 Task: Add a signature Jake Allen containing With sincere thanks and warm wishes, Jake Allen to email address softage.5@softage.net and add a label Fathers Day gifts
Action: Mouse moved to (1014, 62)
Screenshot: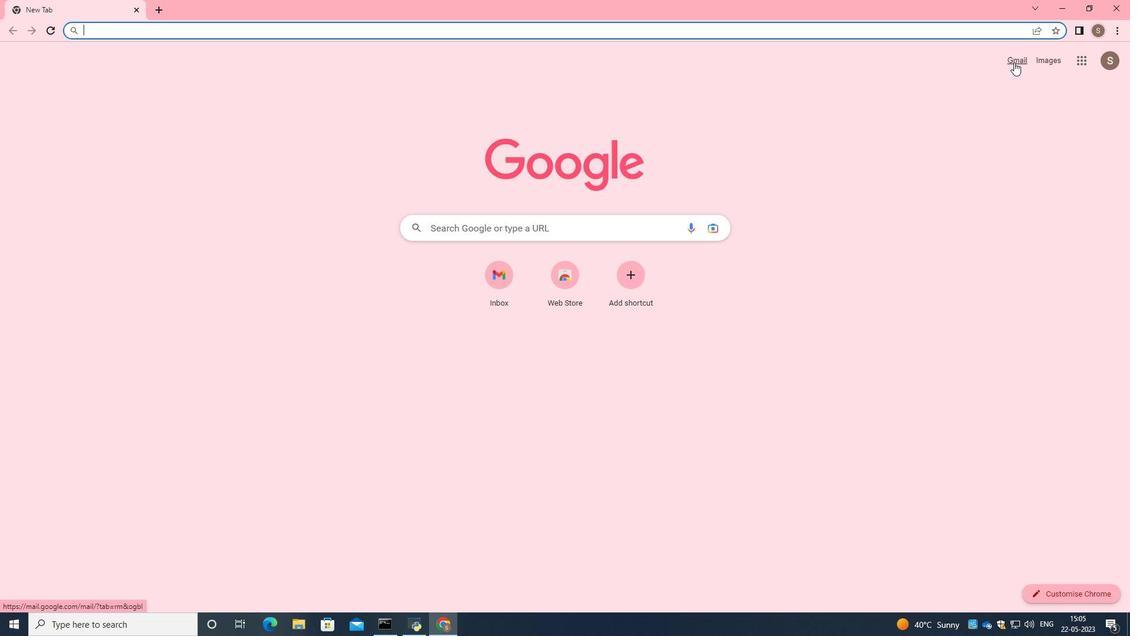 
Action: Mouse pressed left at (1014, 62)
Screenshot: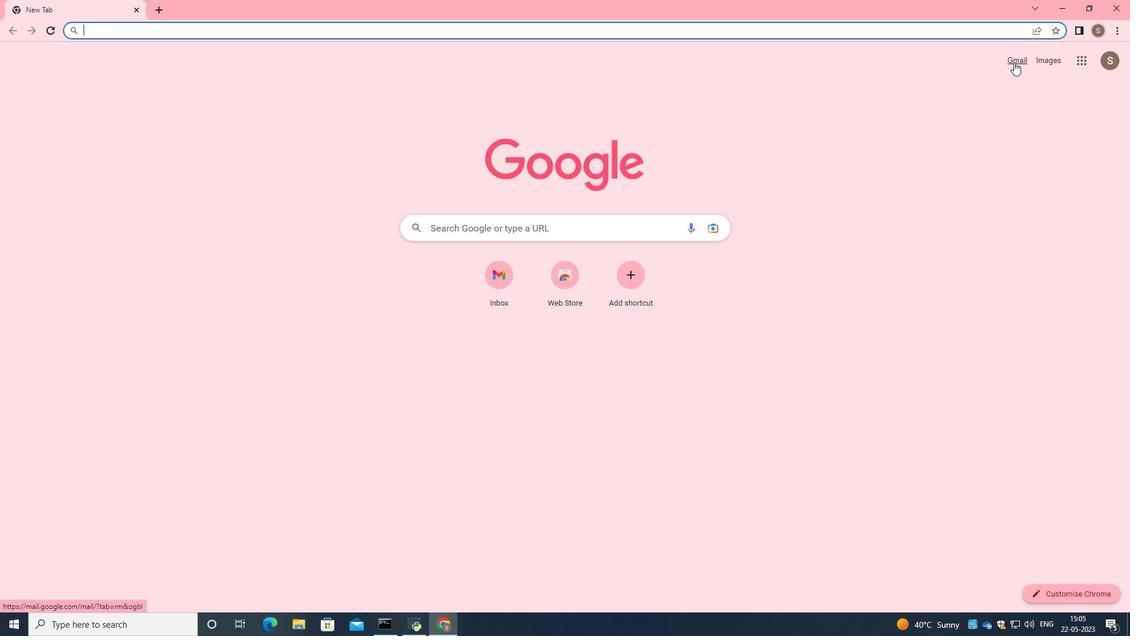 
Action: Mouse moved to (994, 82)
Screenshot: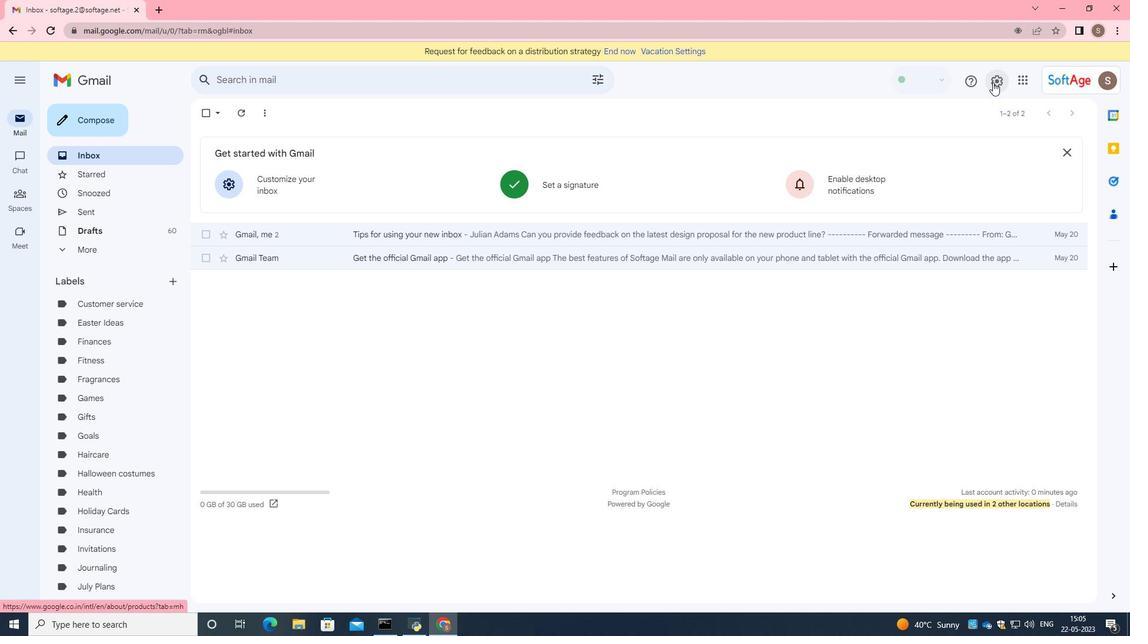 
Action: Mouse pressed left at (994, 82)
Screenshot: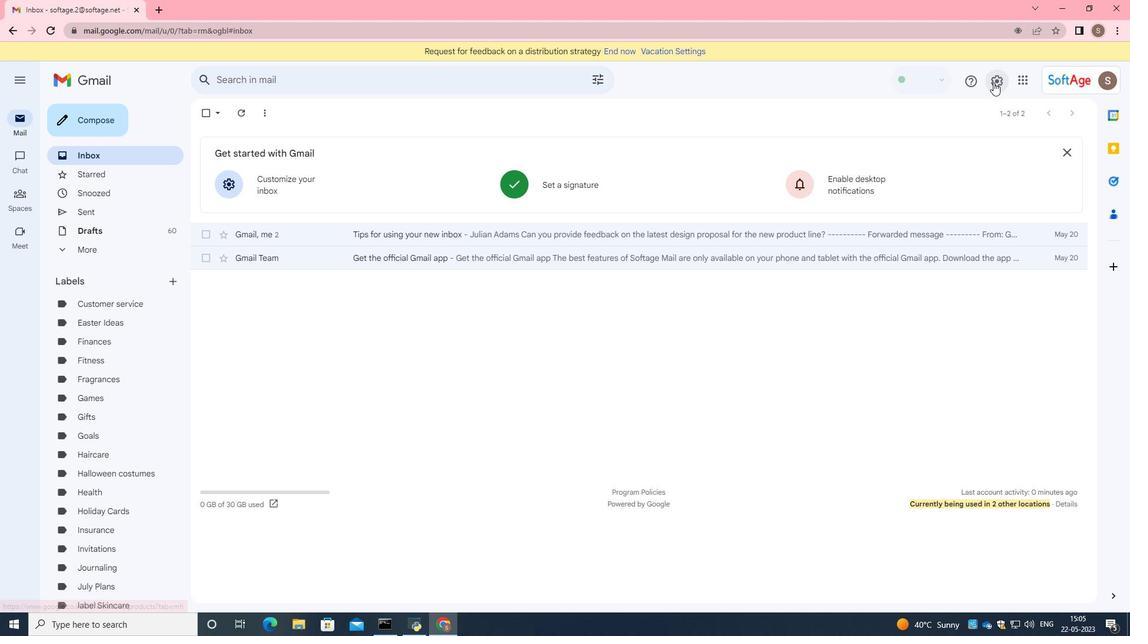 
Action: Mouse moved to (973, 139)
Screenshot: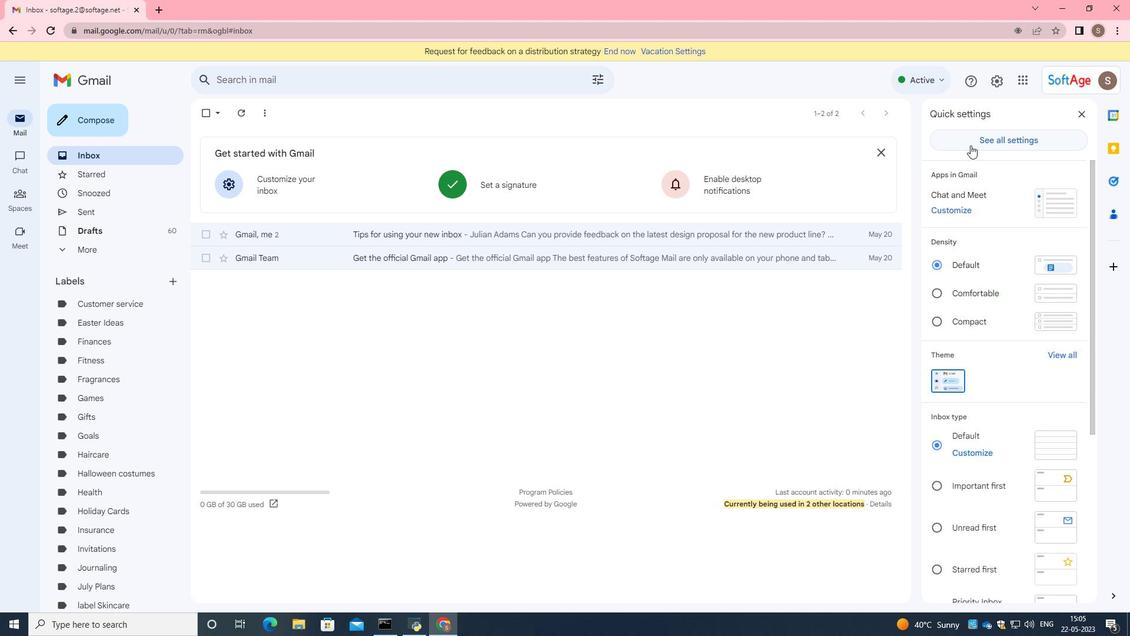 
Action: Mouse pressed left at (973, 139)
Screenshot: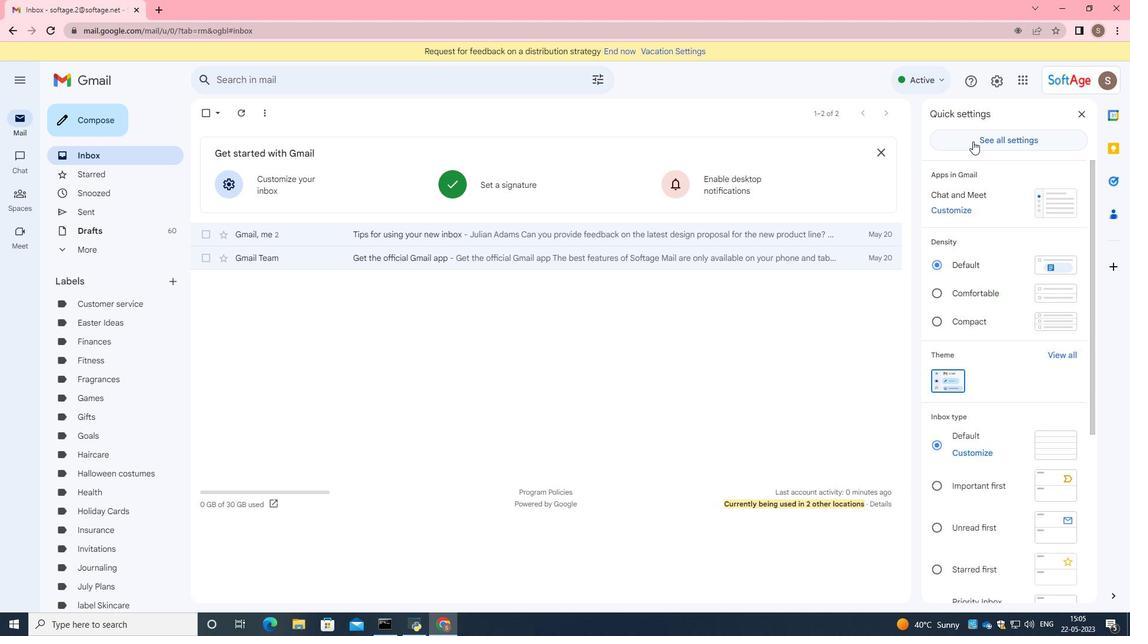 
Action: Mouse moved to (626, 338)
Screenshot: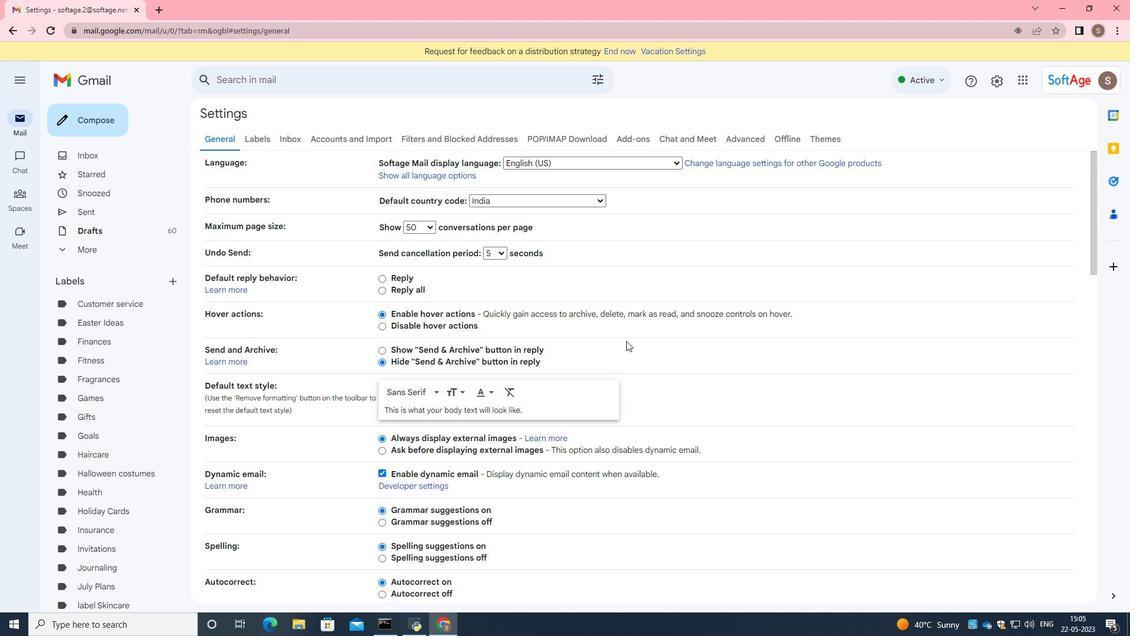 
Action: Mouse scrolled (626, 337) with delta (0, 0)
Screenshot: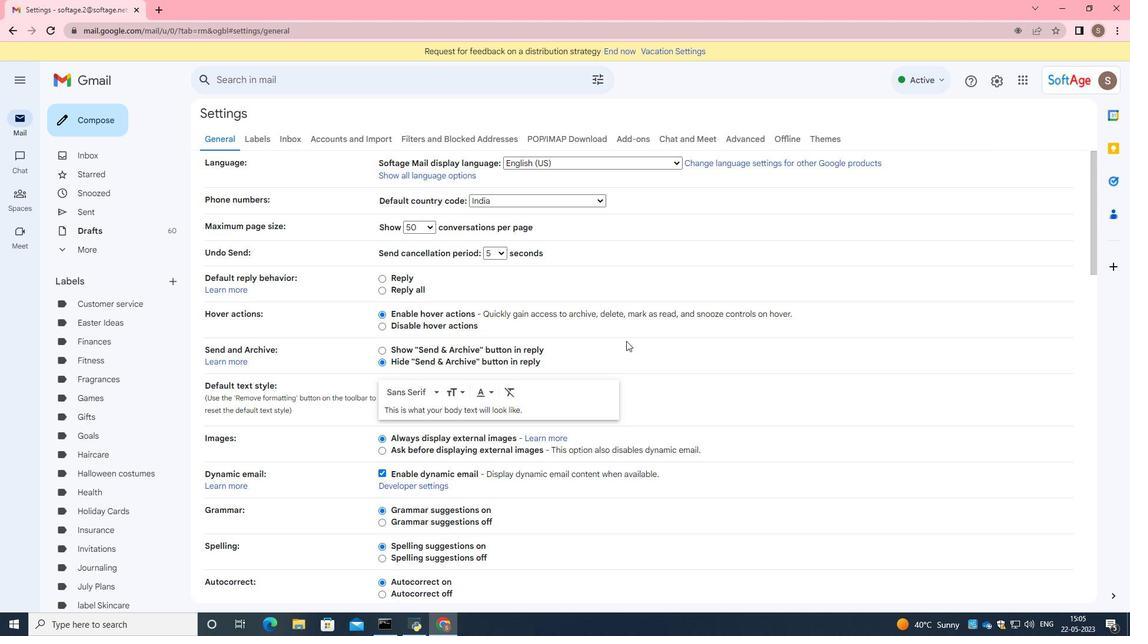 
Action: Mouse scrolled (626, 337) with delta (0, 0)
Screenshot: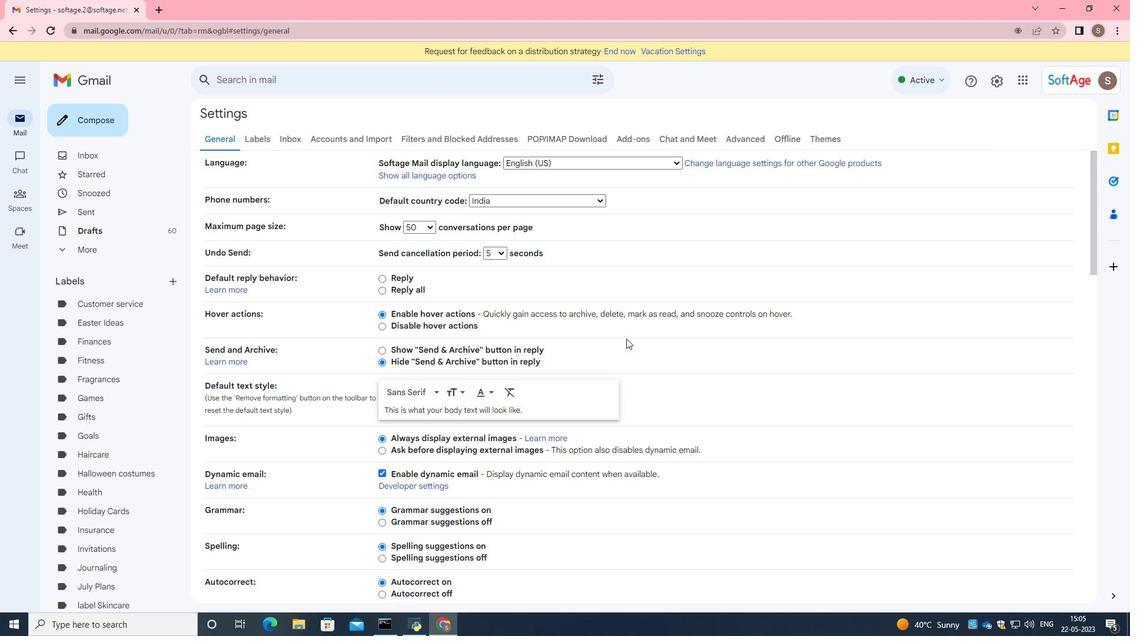 
Action: Mouse scrolled (626, 337) with delta (0, 0)
Screenshot: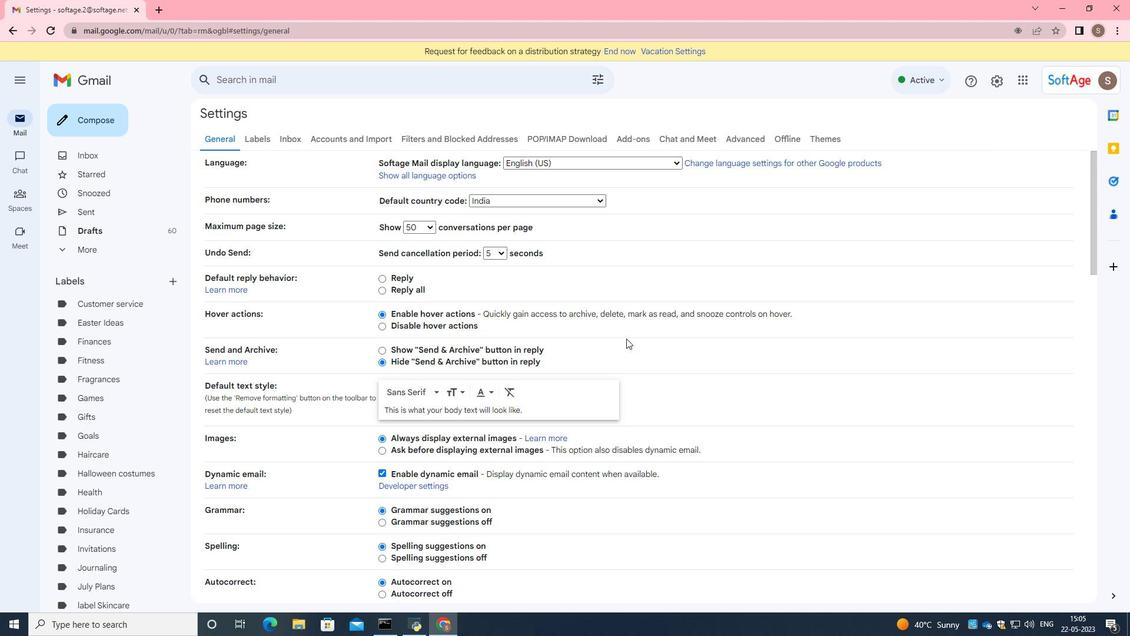 
Action: Mouse scrolled (626, 337) with delta (0, 0)
Screenshot: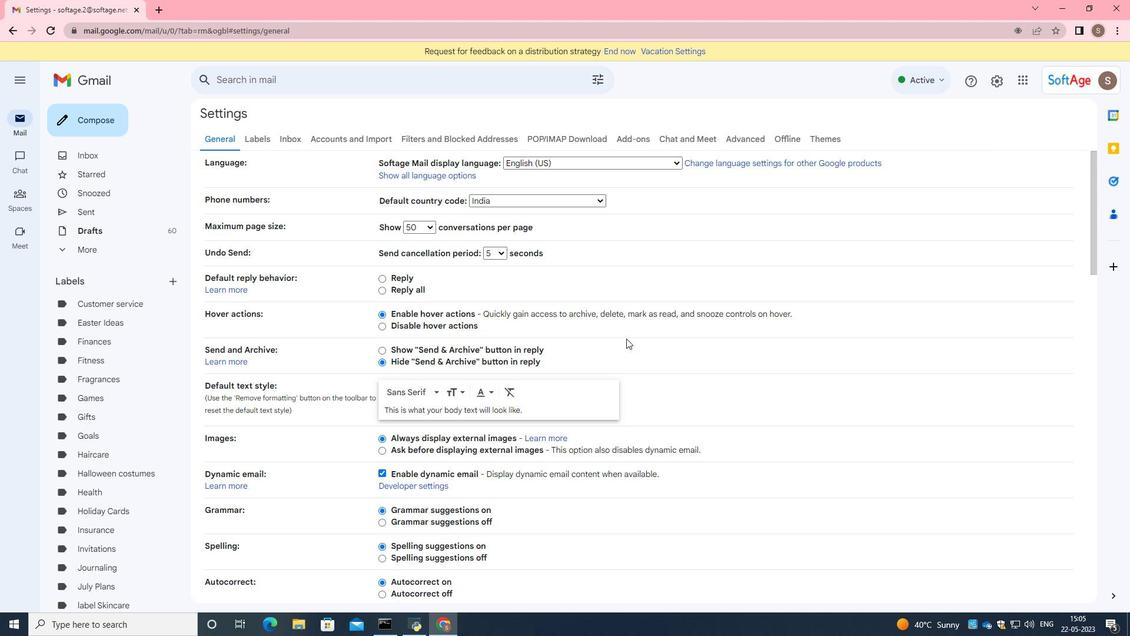 
Action: Mouse moved to (627, 335)
Screenshot: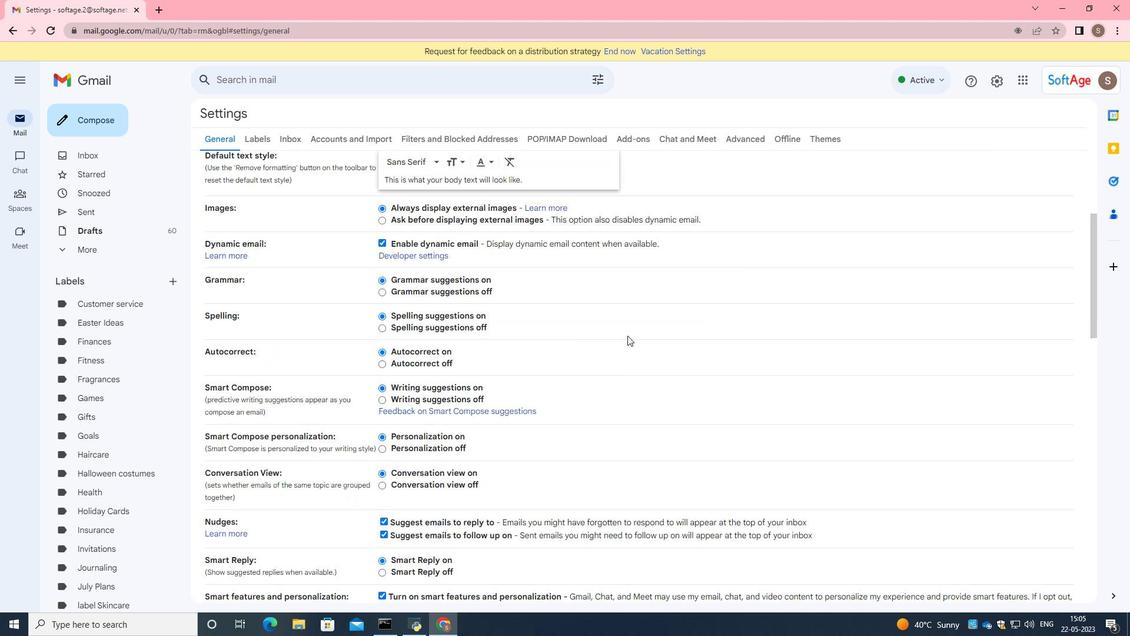 
Action: Mouse scrolled (627, 334) with delta (0, 0)
Screenshot: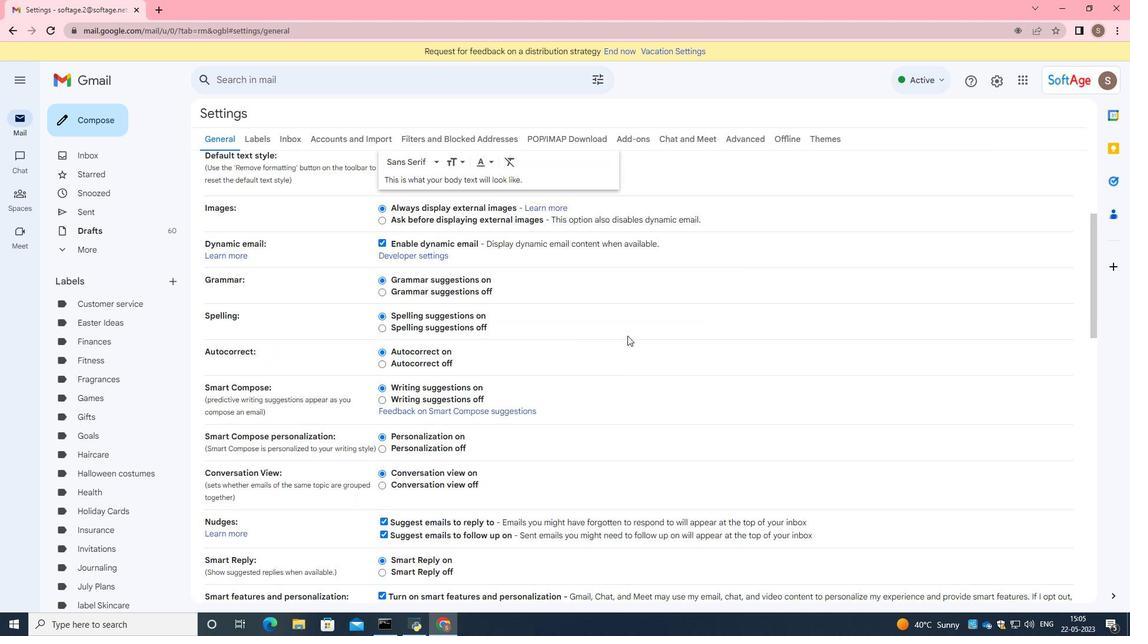 
Action: Mouse scrolled (627, 334) with delta (0, 0)
Screenshot: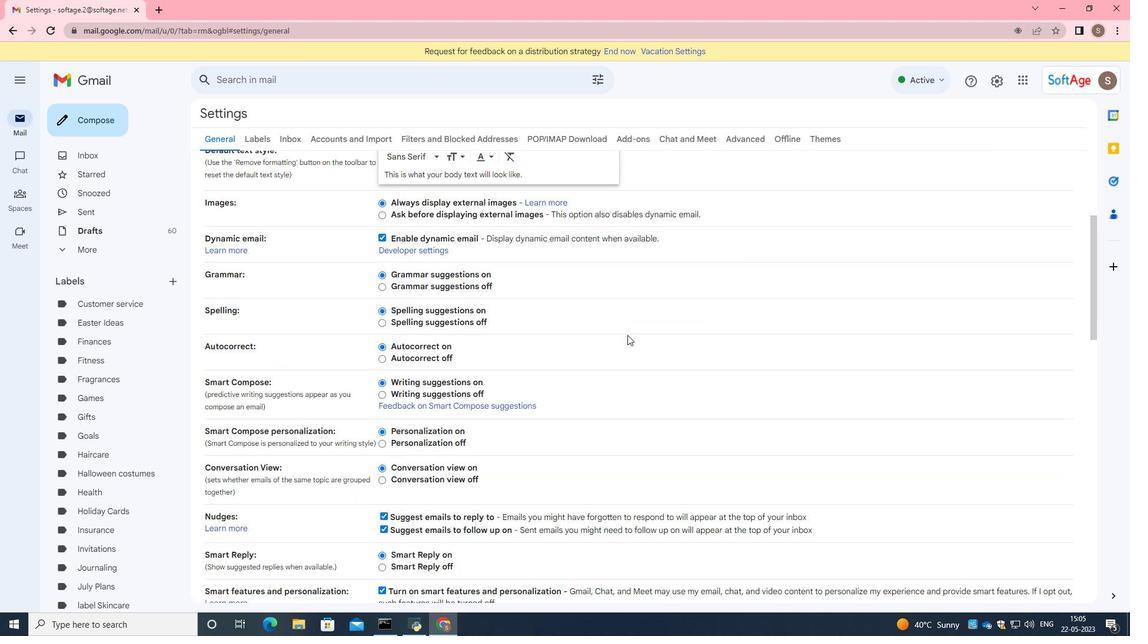 
Action: Mouse scrolled (627, 334) with delta (0, 0)
Screenshot: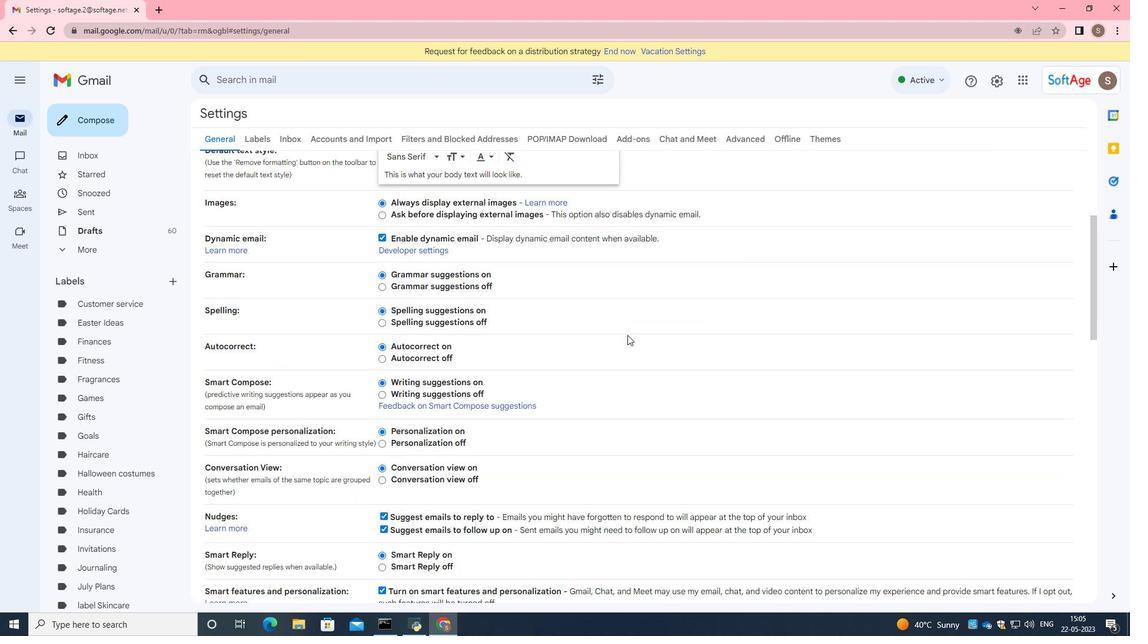 
Action: Mouse scrolled (627, 334) with delta (0, 0)
Screenshot: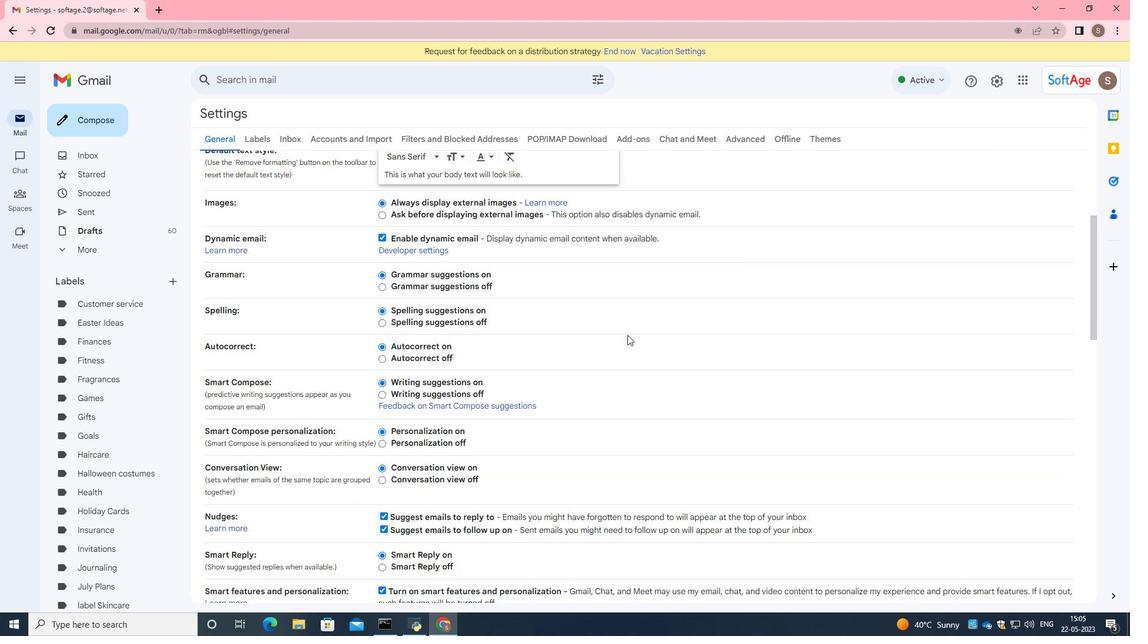 
Action: Mouse moved to (628, 333)
Screenshot: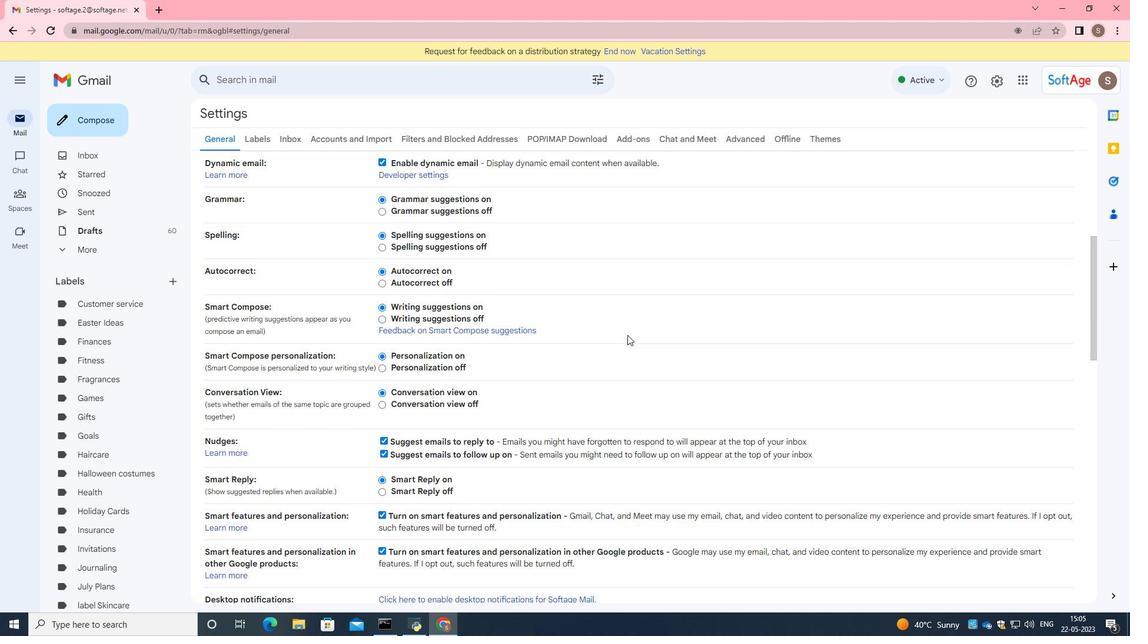 
Action: Mouse scrolled (628, 333) with delta (0, 0)
Screenshot: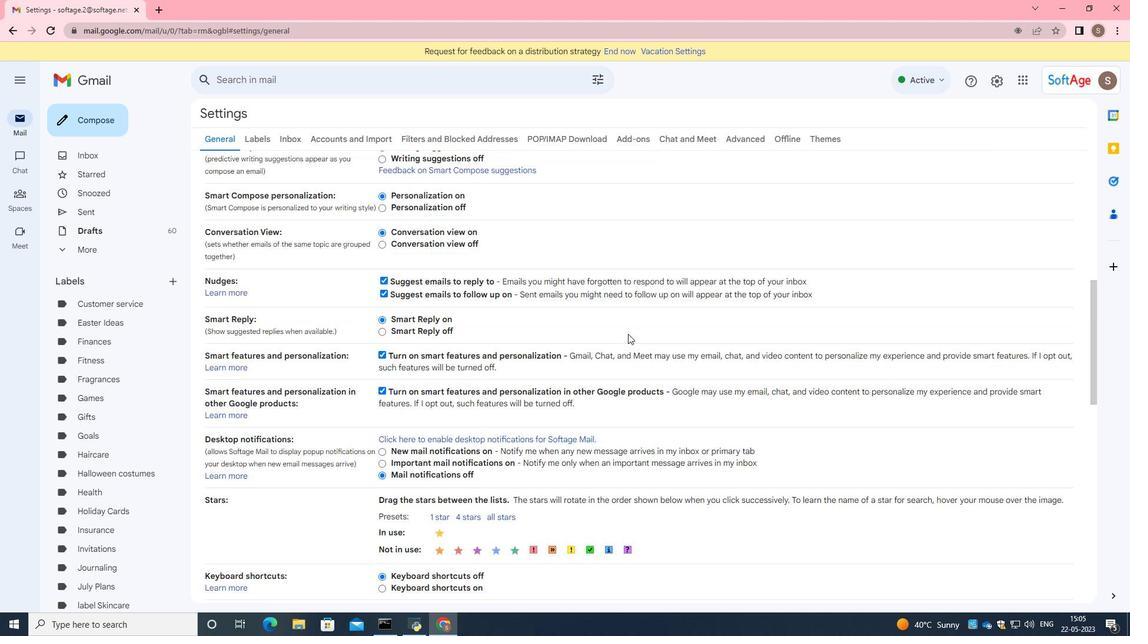 
Action: Mouse scrolled (628, 333) with delta (0, 0)
Screenshot: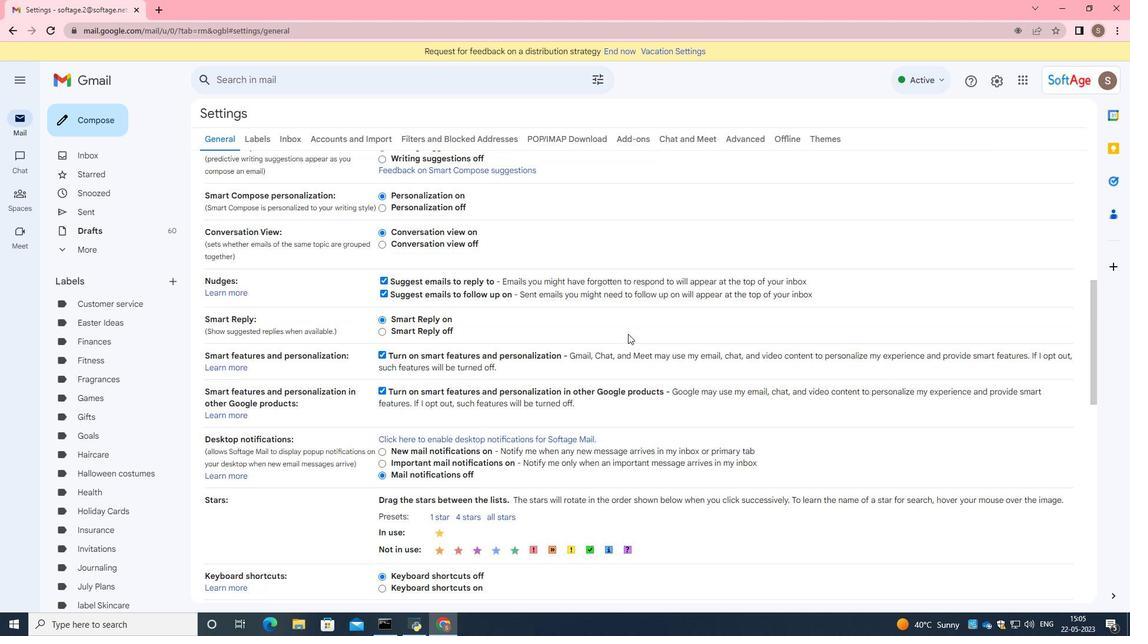 
Action: Mouse scrolled (628, 333) with delta (0, 0)
Screenshot: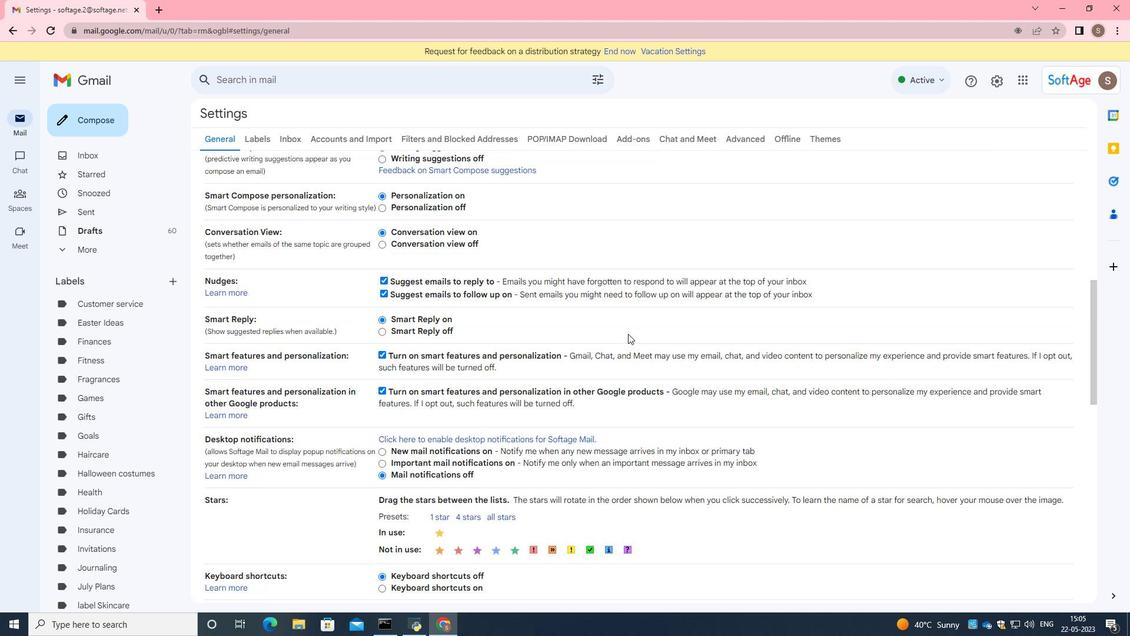 
Action: Mouse moved to (628, 332)
Screenshot: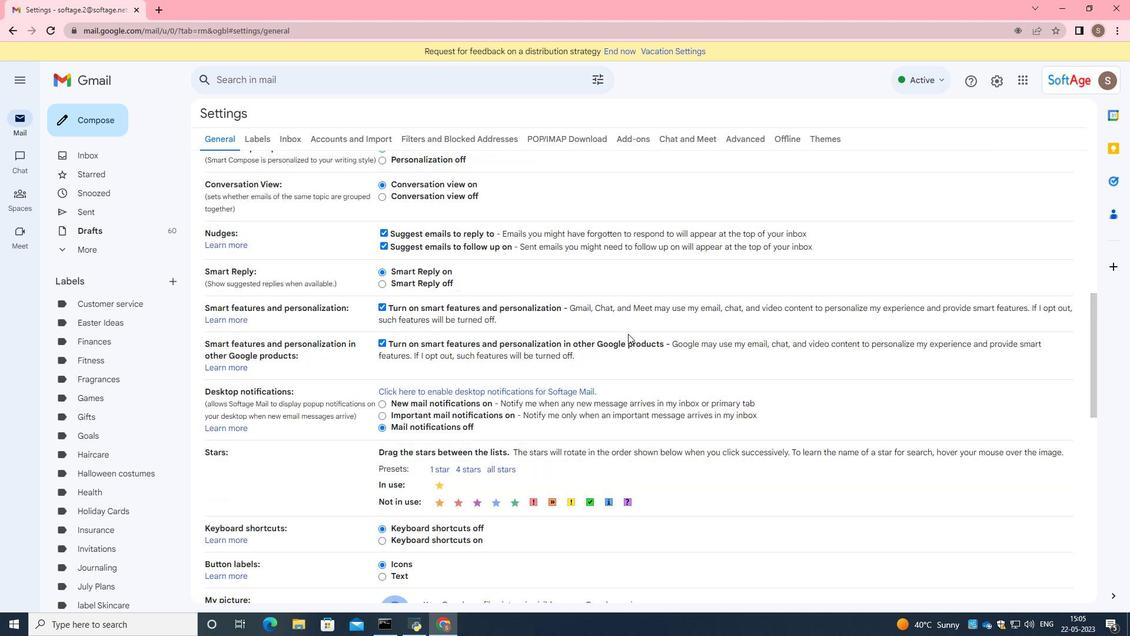 
Action: Mouse scrolled (628, 331) with delta (0, 0)
Screenshot: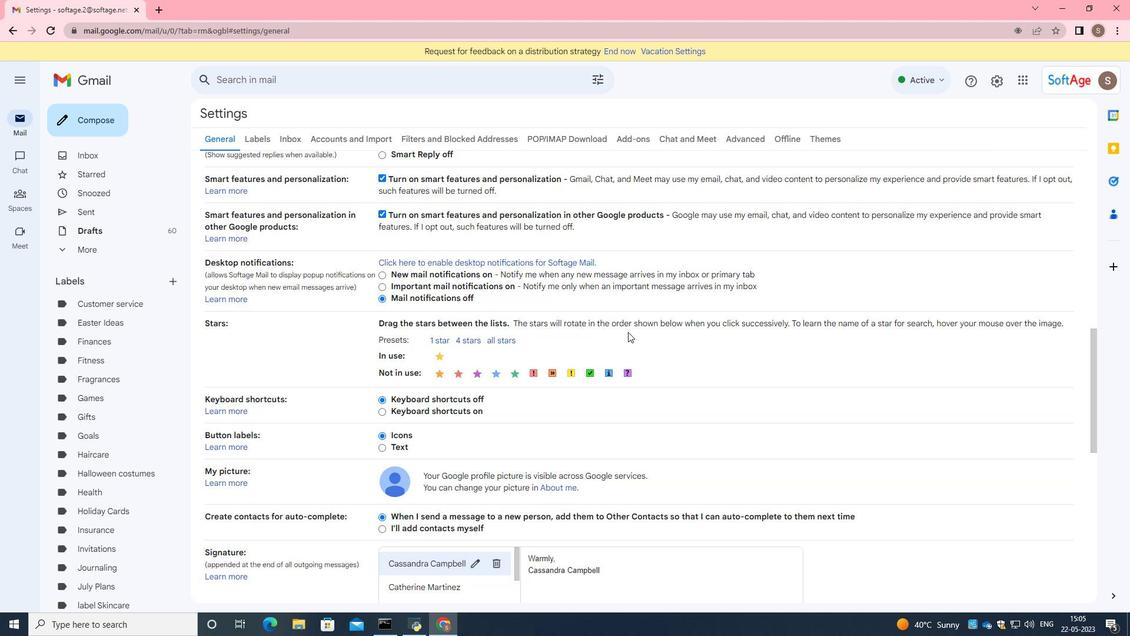 
Action: Mouse scrolled (628, 331) with delta (0, 0)
Screenshot: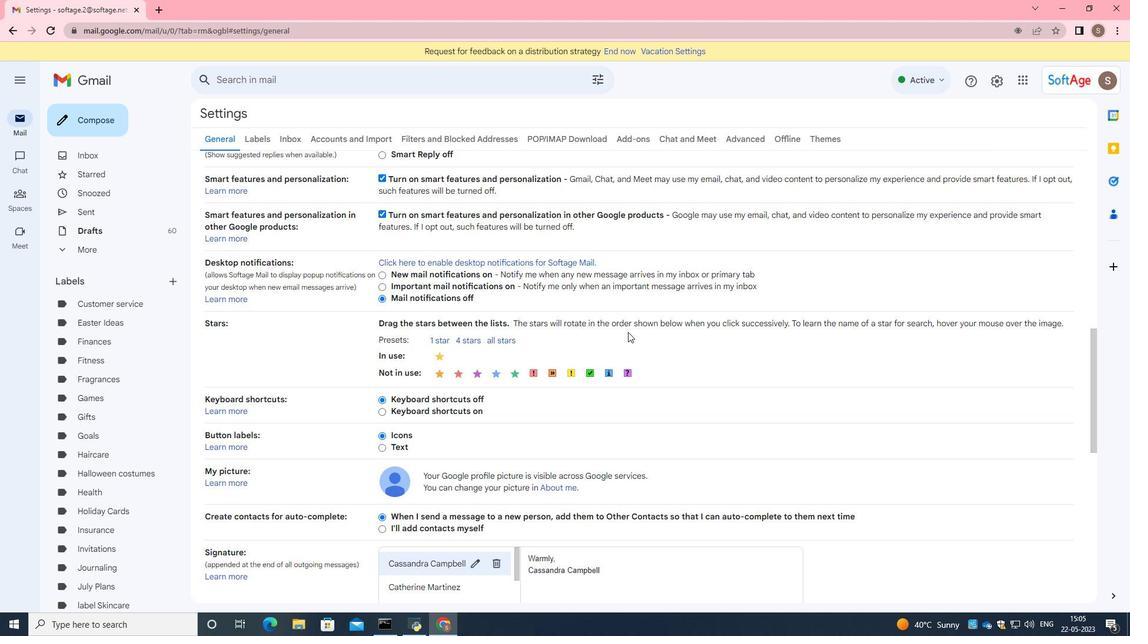 
Action: Mouse moved to (630, 351)
Screenshot: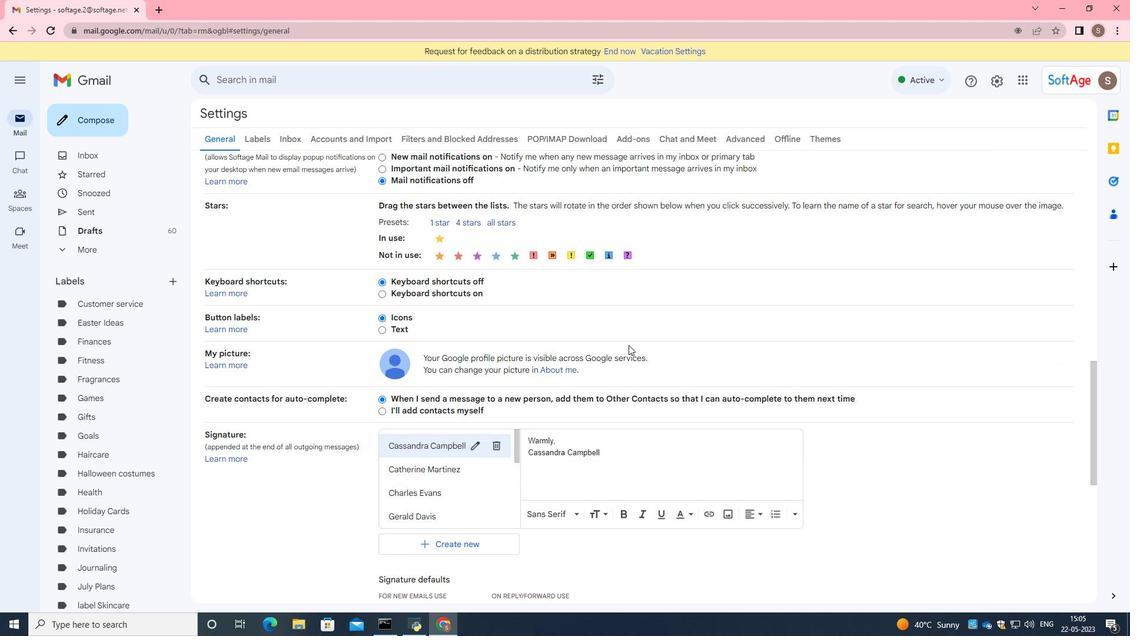 
Action: Mouse scrolled (630, 351) with delta (0, 0)
Screenshot: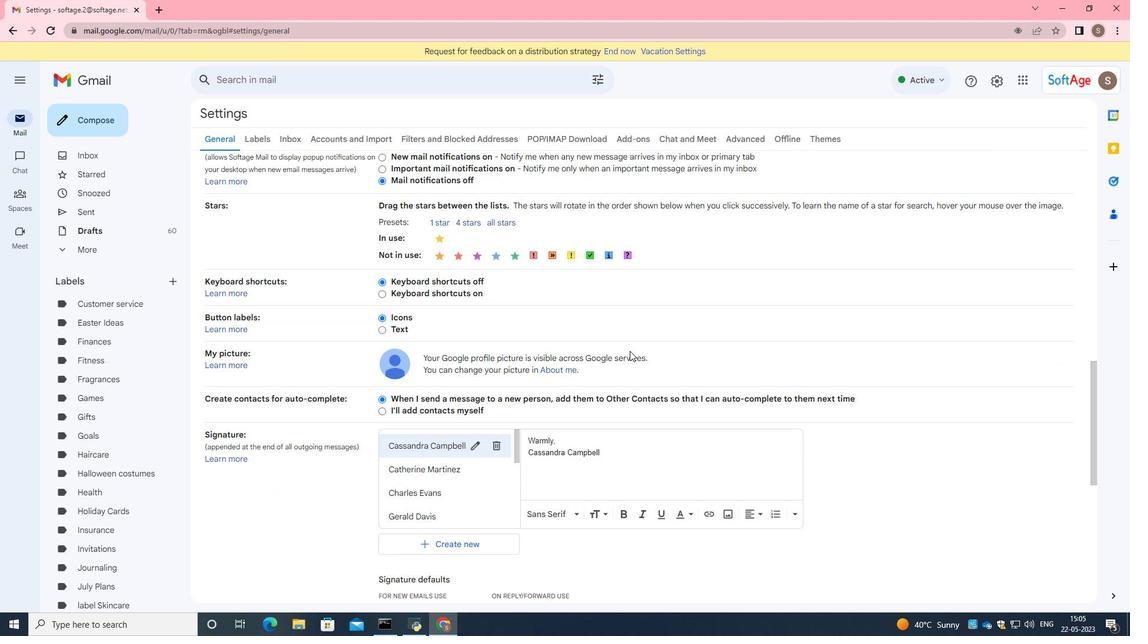 
Action: Mouse moved to (459, 484)
Screenshot: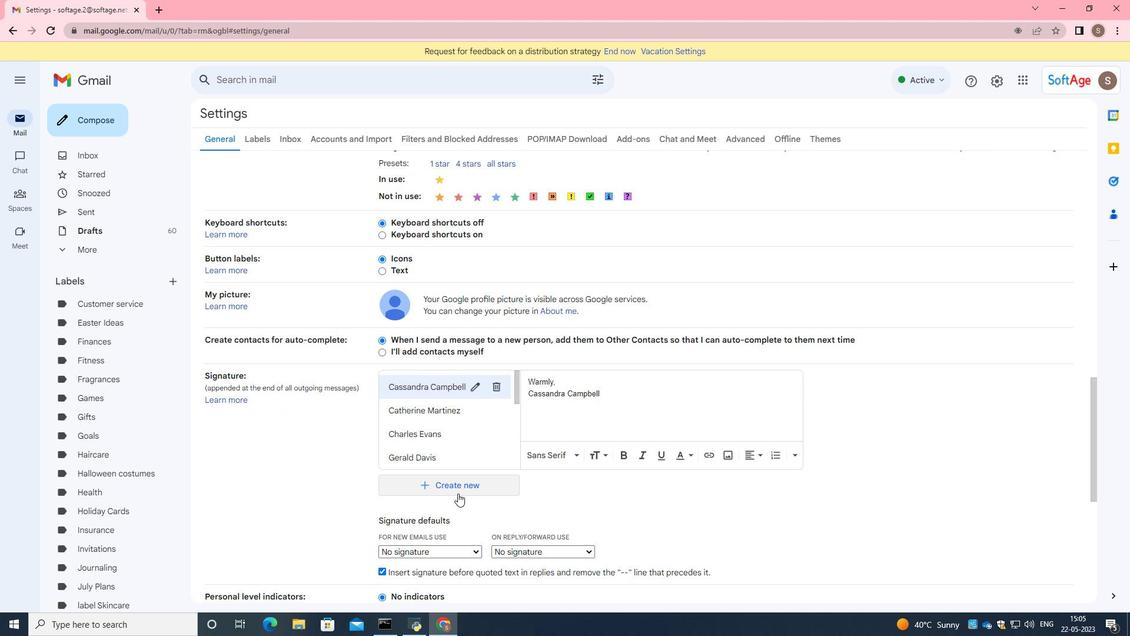 
Action: Mouse pressed left at (459, 484)
Screenshot: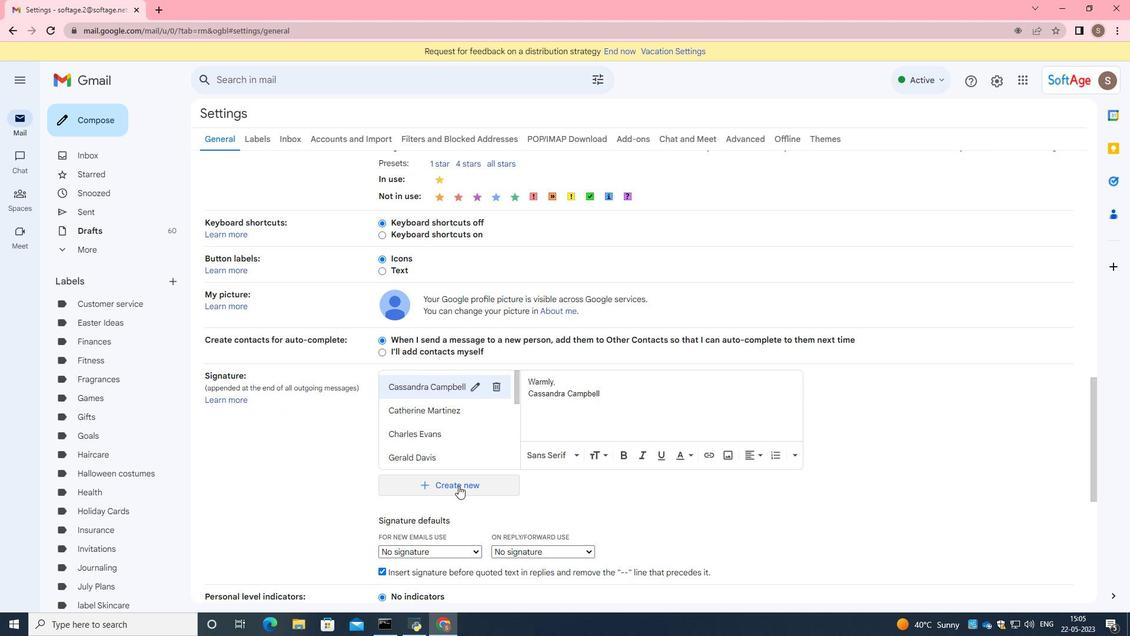
Action: Mouse moved to (521, 319)
Screenshot: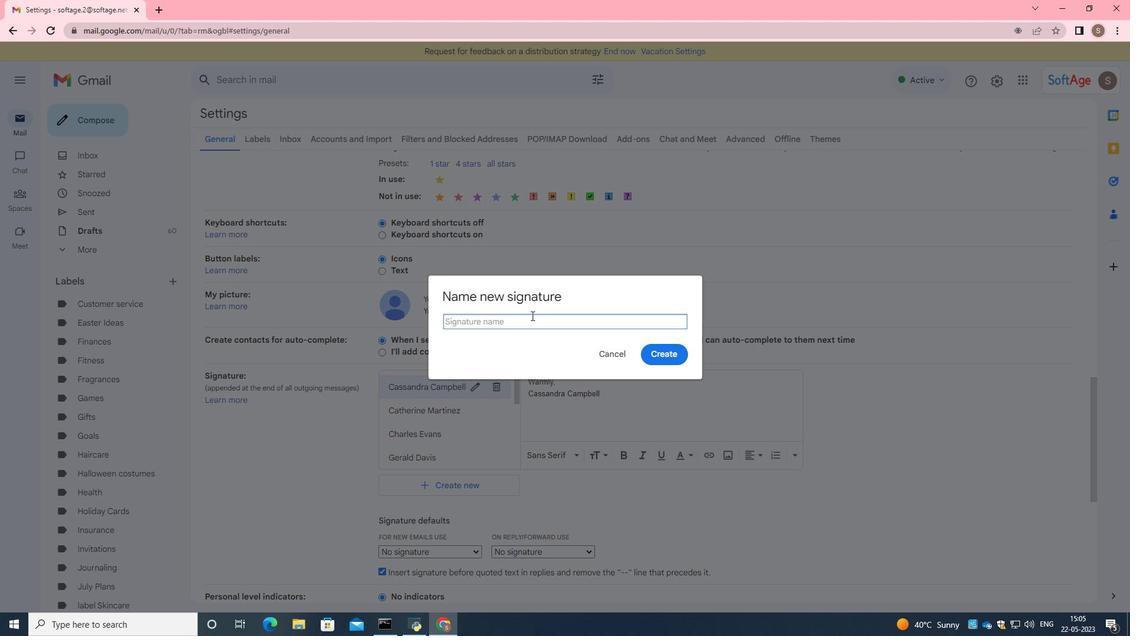 
Action: Key pressed <Key.caps_lock>J<Key.caps_lock>ac<Key.backspace>ke<Key.space><Key.caps_lock>A<Key.caps_lock>llen
Screenshot: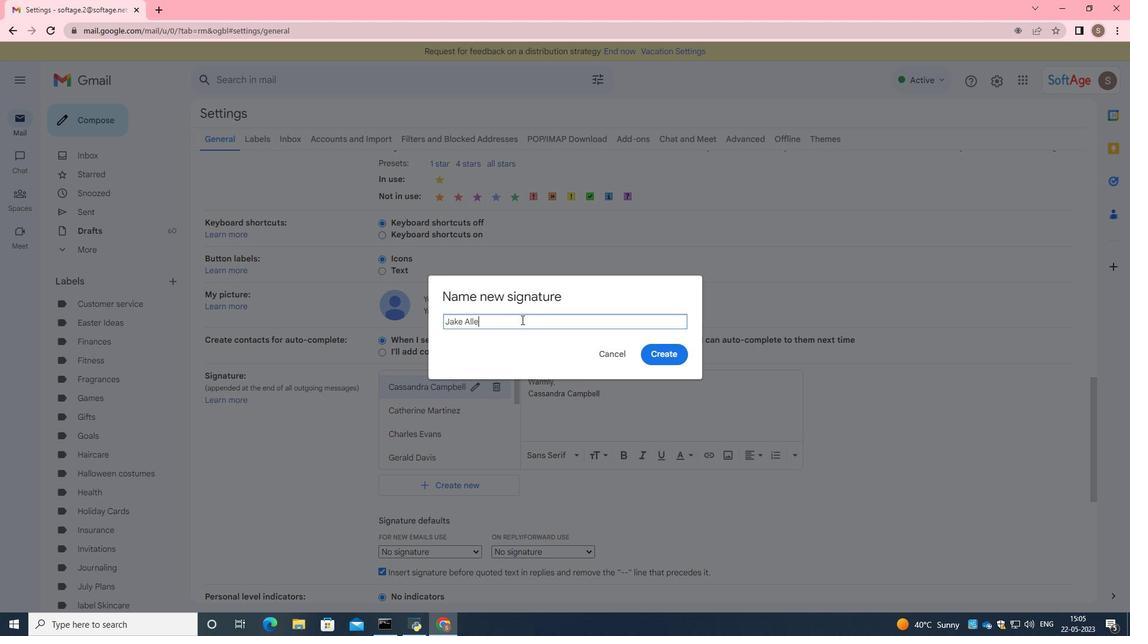 
Action: Mouse moved to (673, 356)
Screenshot: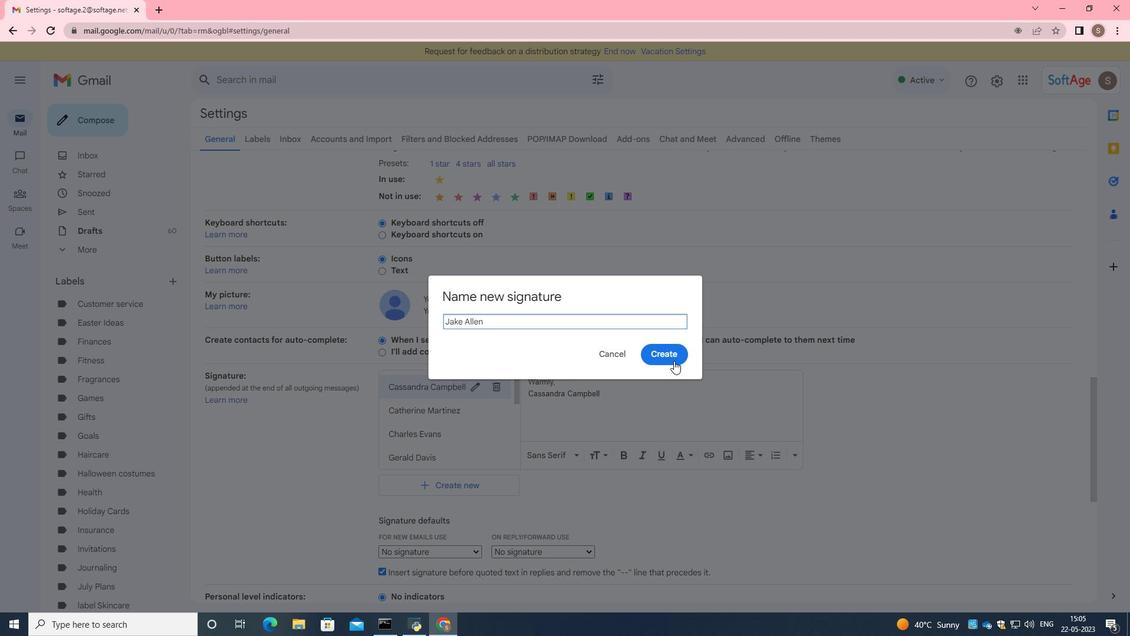 
Action: Mouse pressed left at (673, 356)
Screenshot: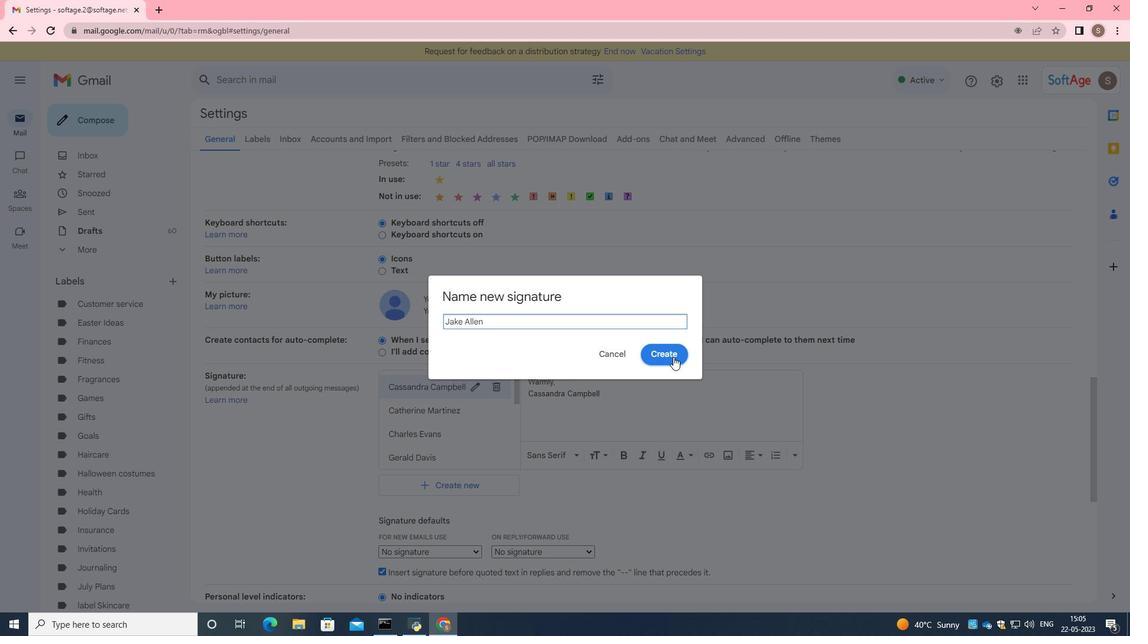 
Action: Mouse moved to (419, 423)
Screenshot: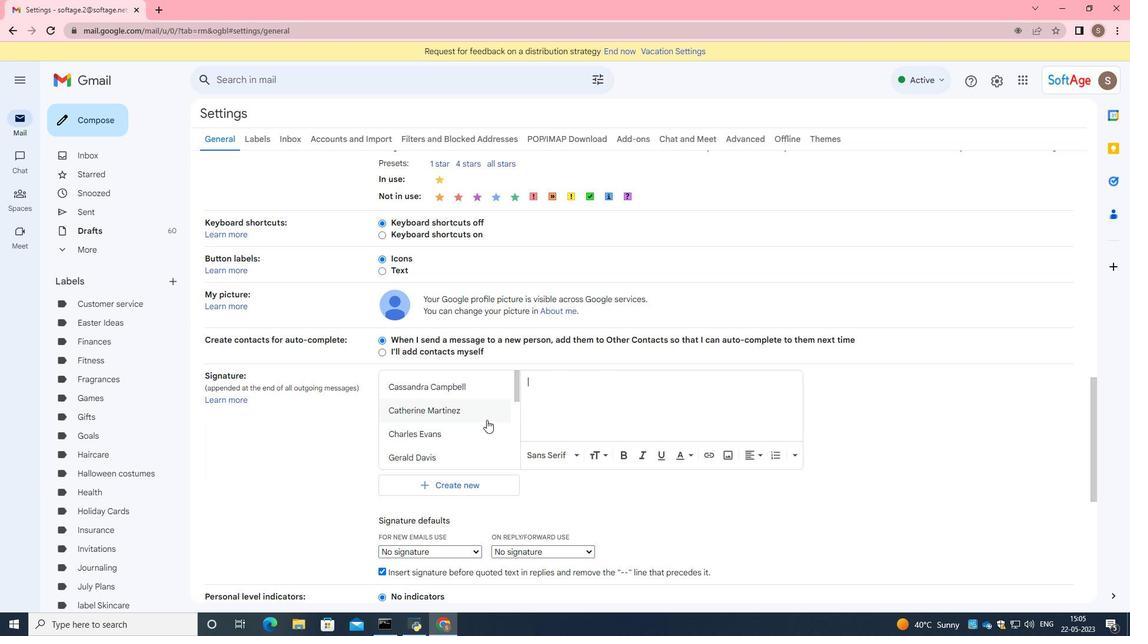 
Action: Mouse scrolled (419, 422) with delta (0, 0)
Screenshot: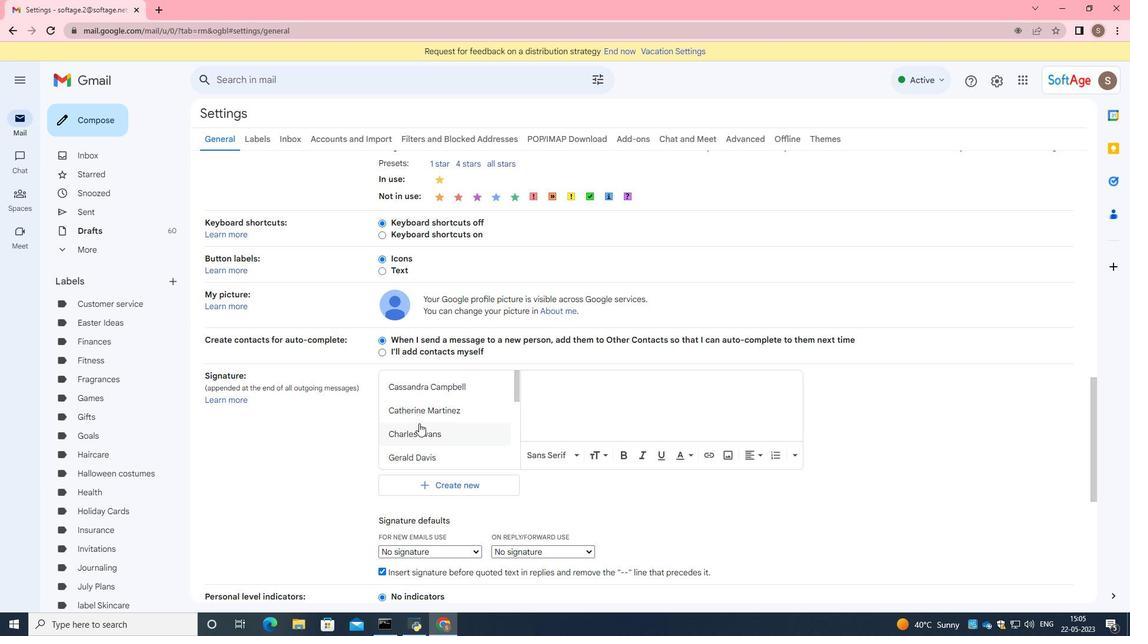 
Action: Mouse scrolled (419, 422) with delta (0, 0)
Screenshot: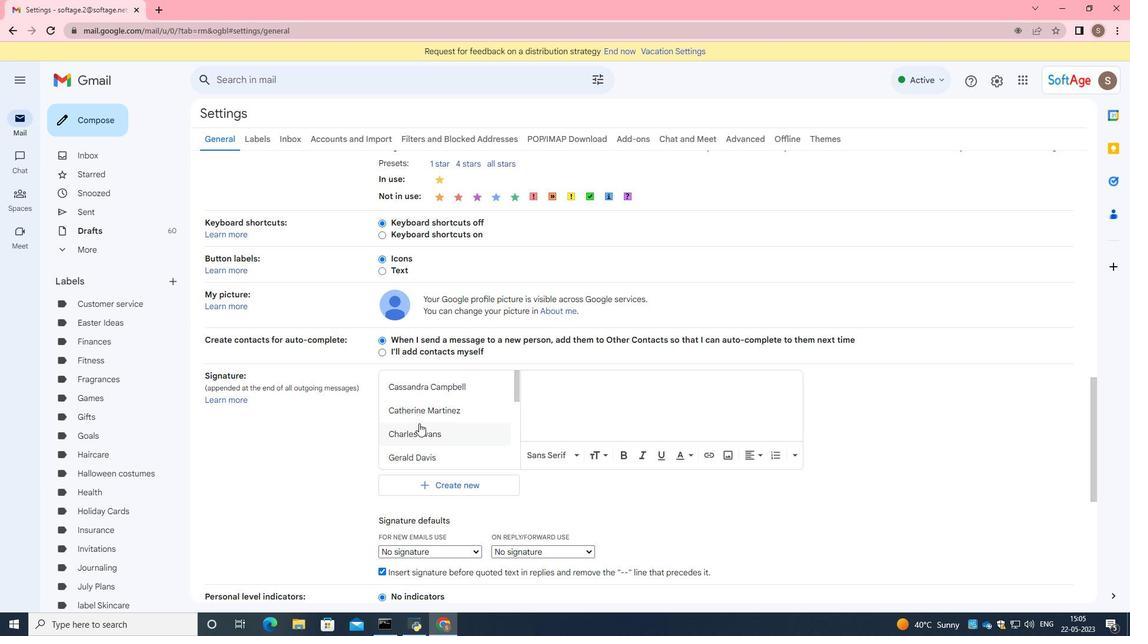 
Action: Mouse scrolled (419, 422) with delta (0, 0)
Screenshot: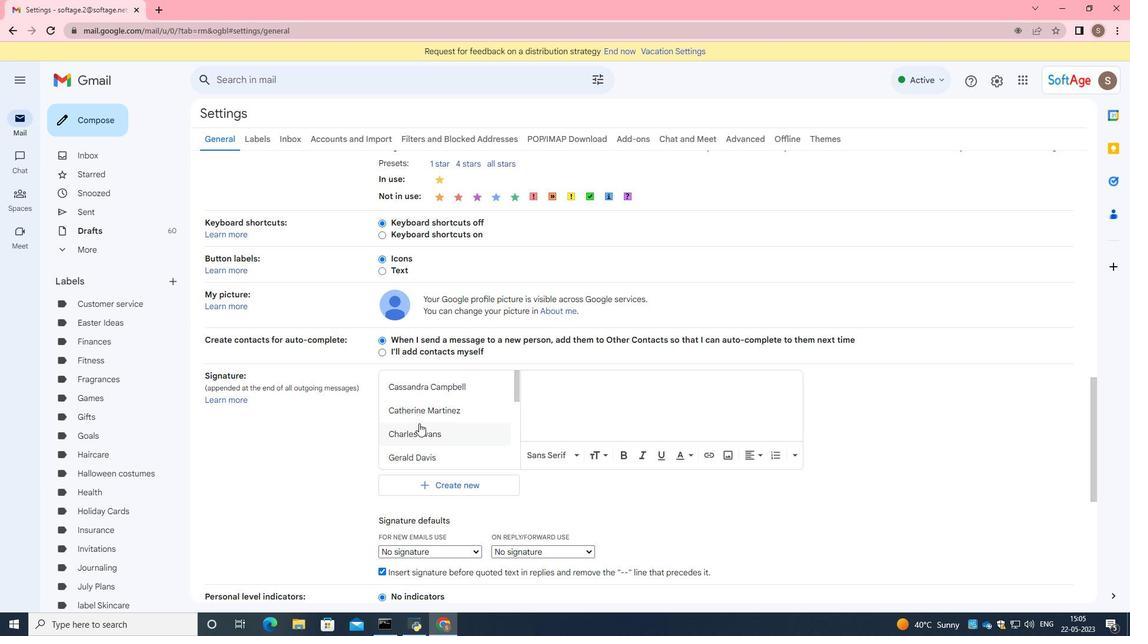 
Action: Mouse scrolled (419, 422) with delta (0, 0)
Screenshot: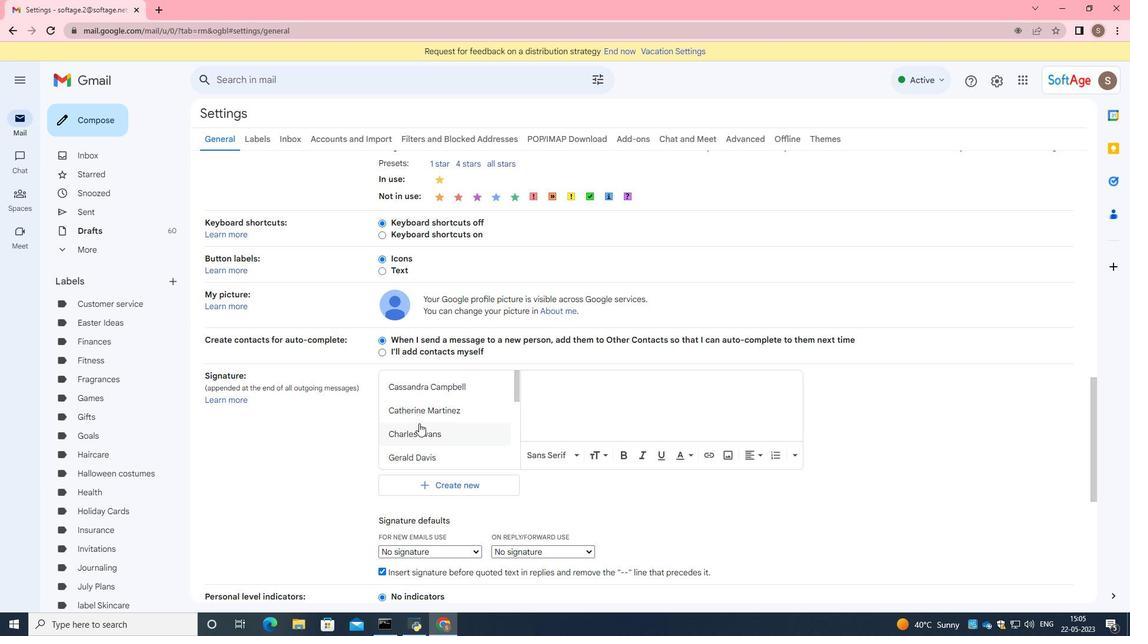 
Action: Mouse scrolled (419, 422) with delta (0, 0)
Screenshot: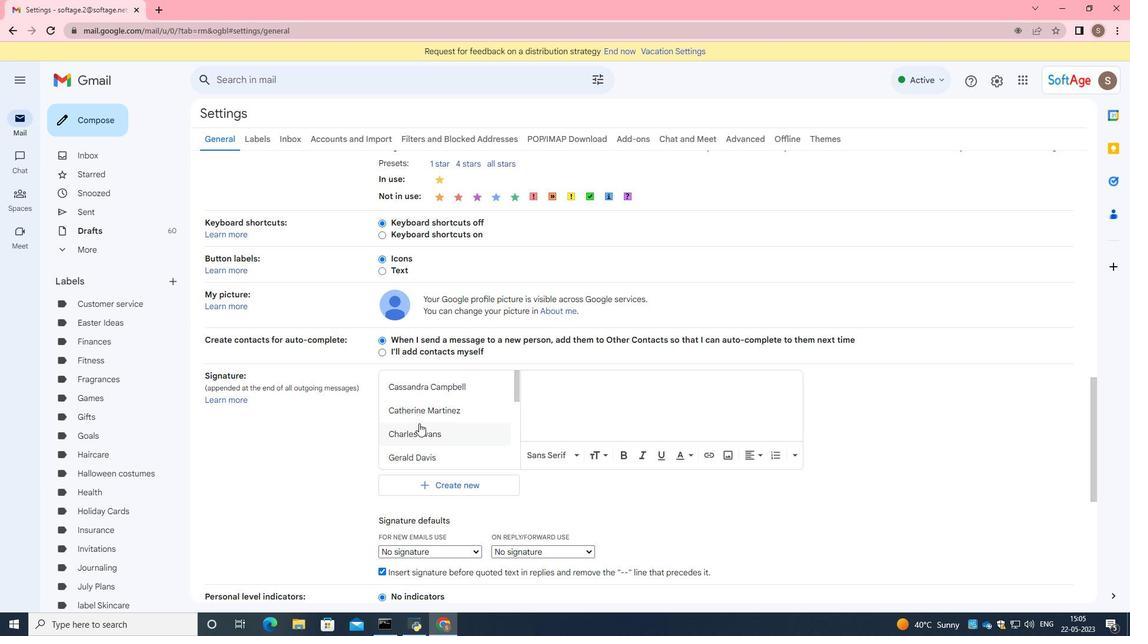 
Action: Mouse scrolled (419, 422) with delta (0, 0)
Screenshot: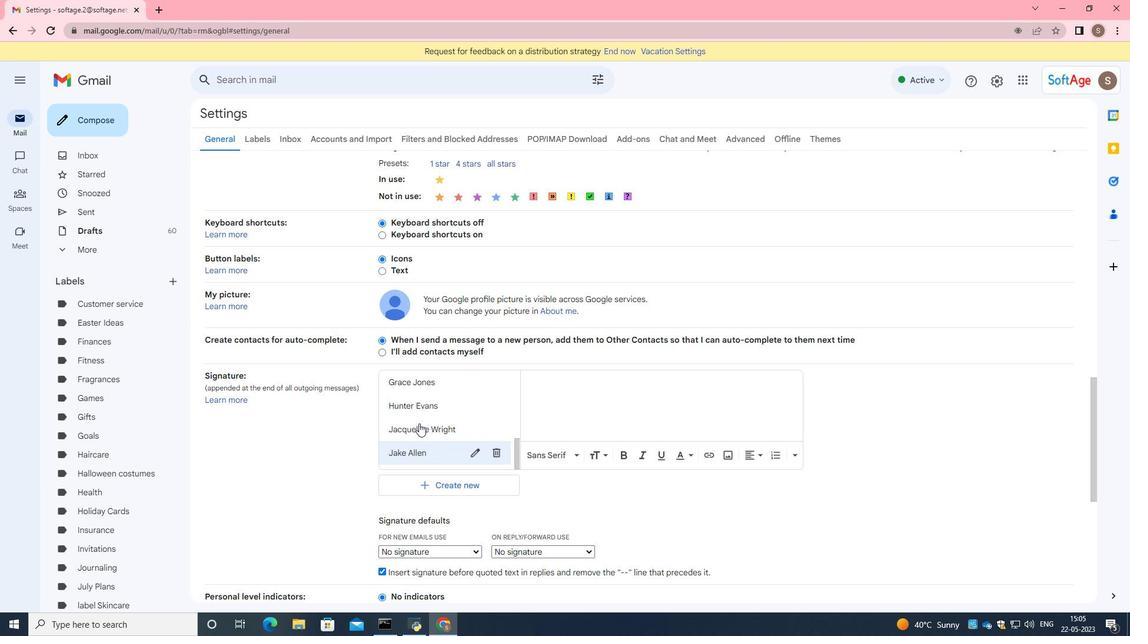 
Action: Mouse moved to (419, 423)
Screenshot: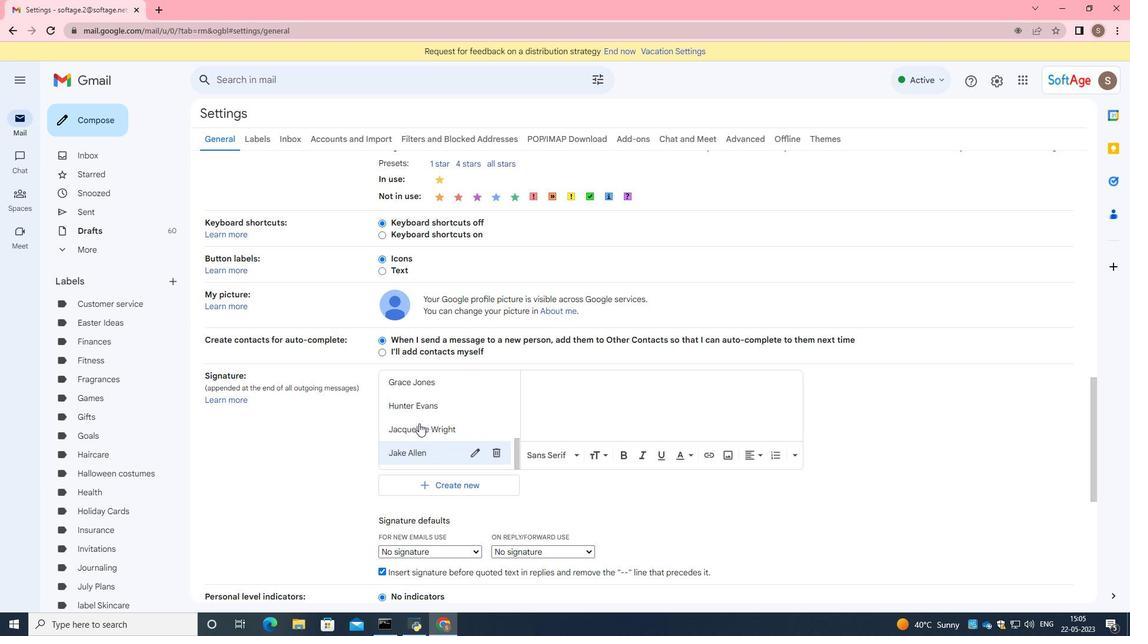 
Action: Mouse scrolled (419, 422) with delta (0, 0)
Screenshot: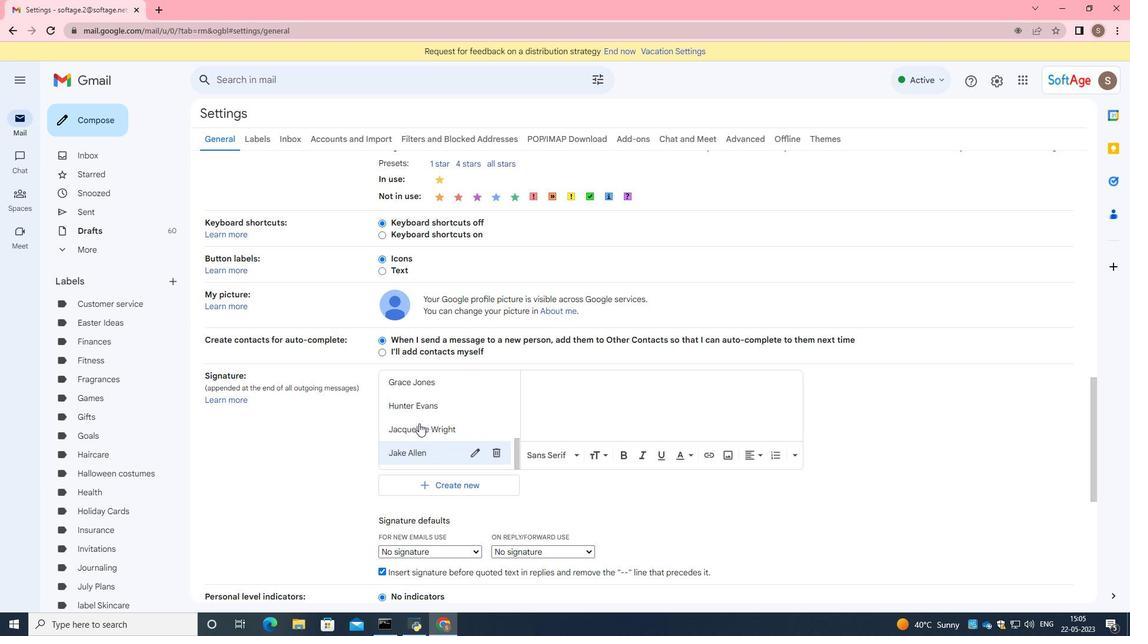 
Action: Mouse scrolled (419, 422) with delta (0, 0)
Screenshot: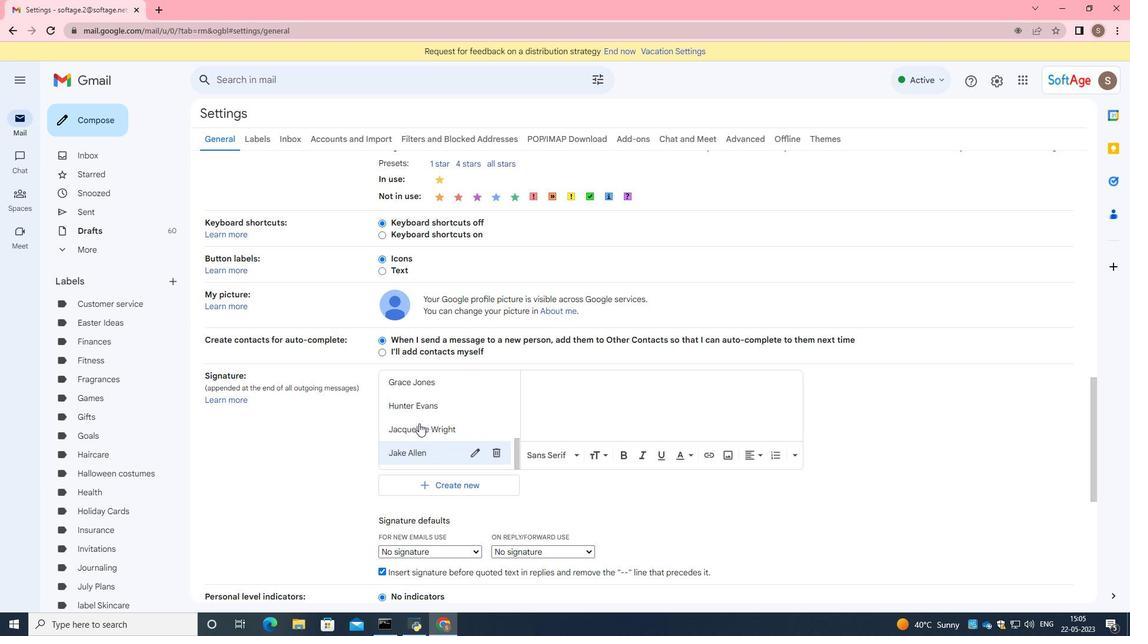 
Action: Mouse scrolled (419, 422) with delta (0, 0)
Screenshot: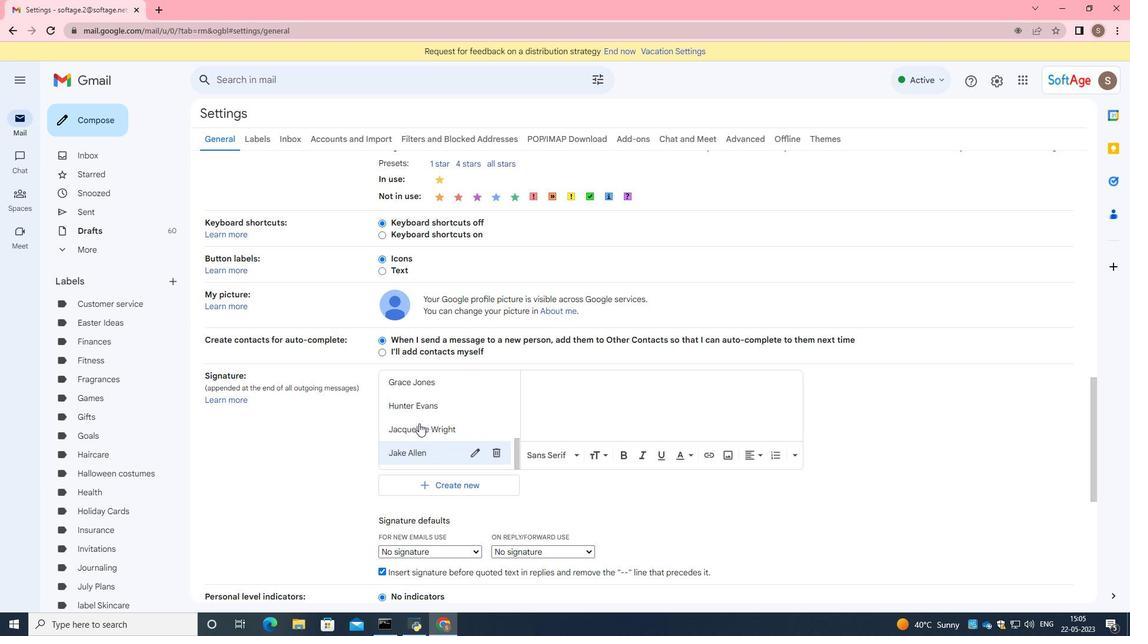 
Action: Mouse scrolled (419, 422) with delta (0, 0)
Screenshot: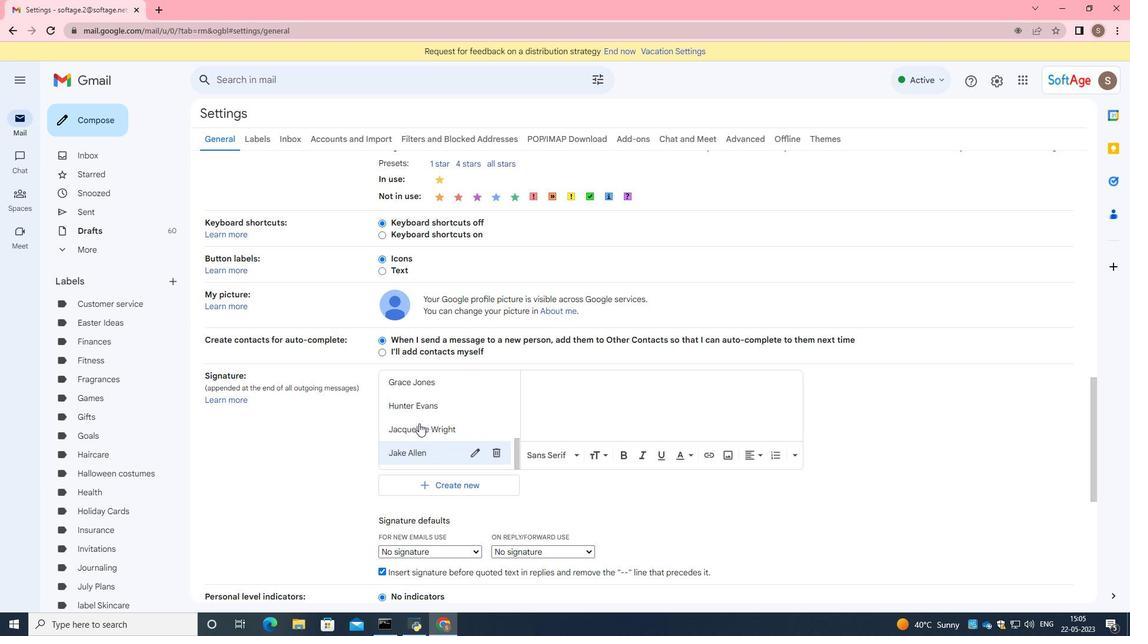 
Action: Mouse scrolled (419, 422) with delta (0, 0)
Screenshot: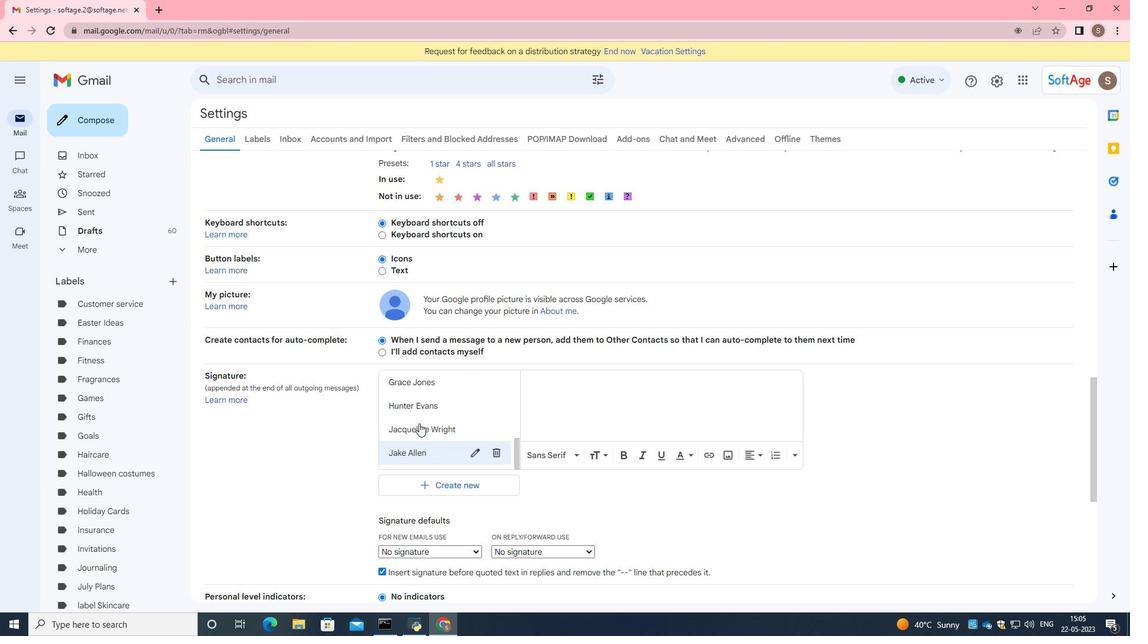 
Action: Mouse moved to (639, 395)
Screenshot: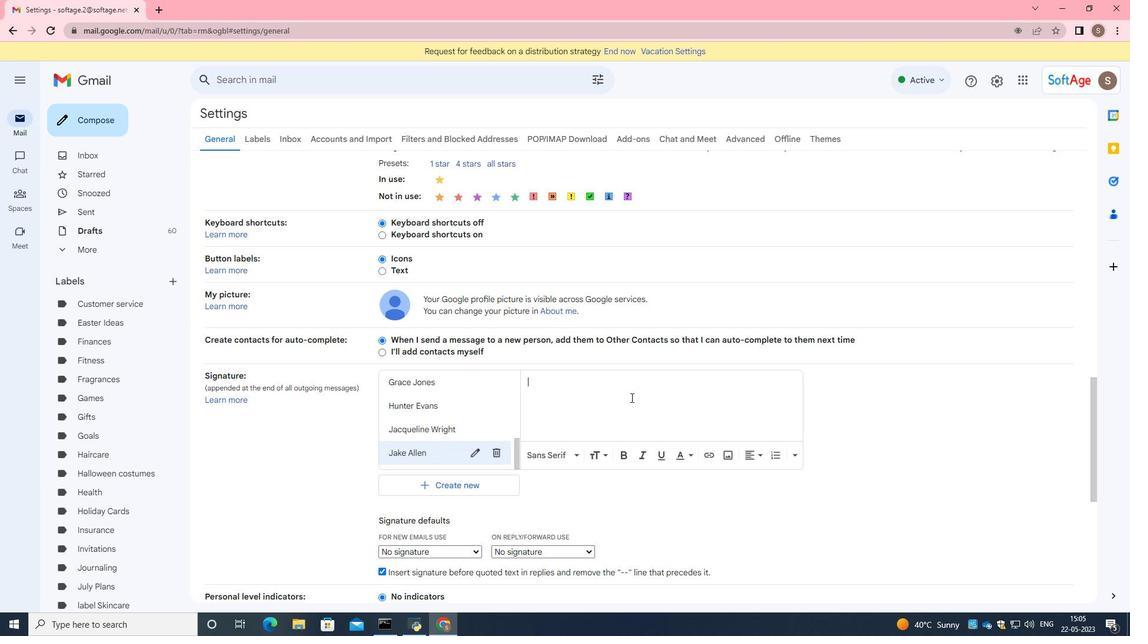 
Action: Mouse pressed left at (639, 395)
Screenshot: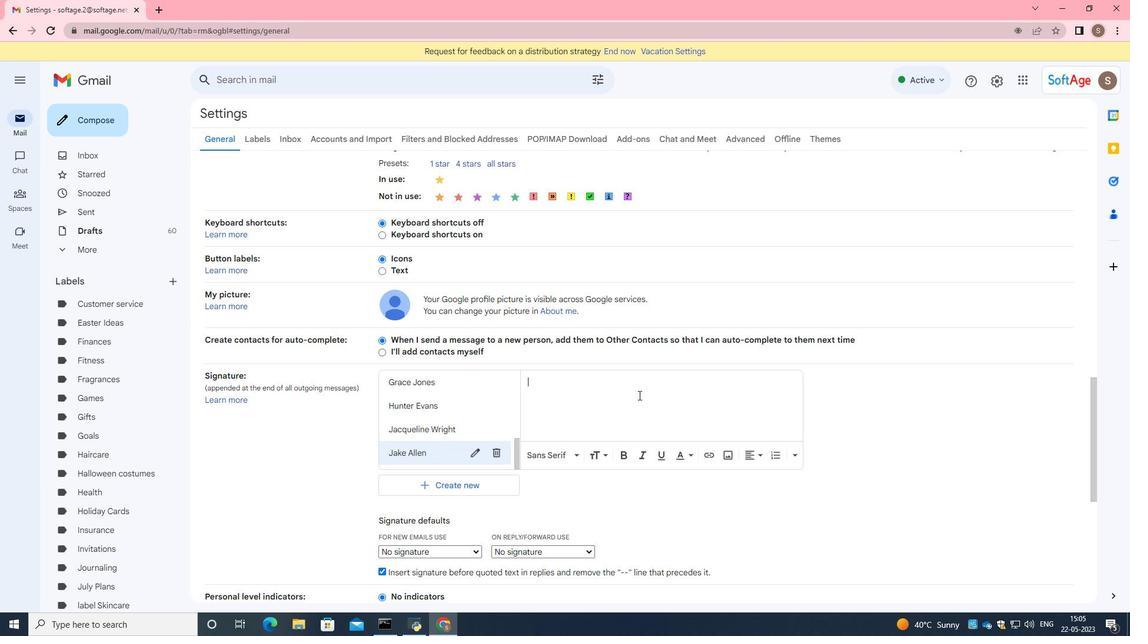 
Action: Key pressed <Key.caps_lock><Key.caps_lock>sincere<Key.space>thanks<Key.space>and<Key.space>warm<Key.space>wishes,<Key.enter><Key.caps_lock>J<Key.caps_lock>ake<Key.space><Key.caps_lock>A<Key.caps_lock>llen
Screenshot: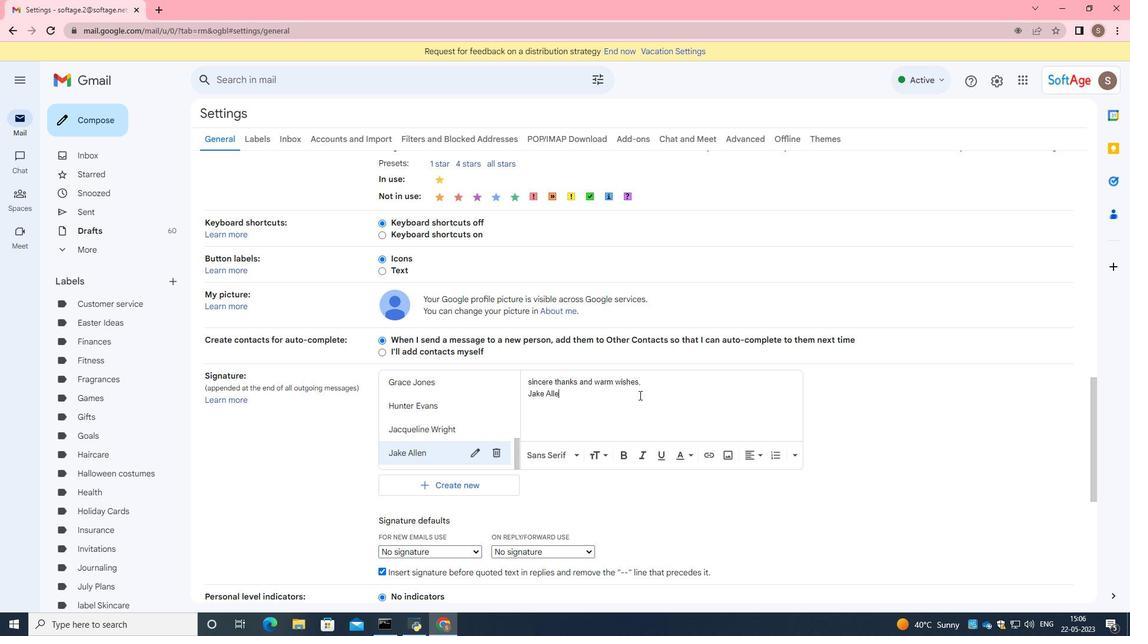 
Action: Mouse moved to (639, 394)
Screenshot: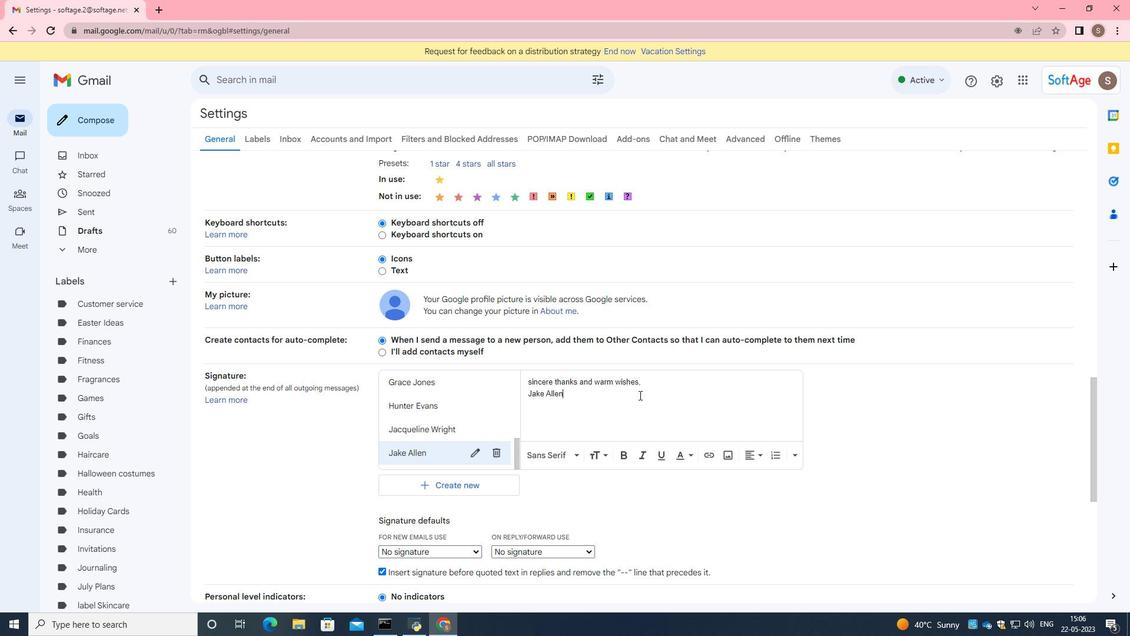 
Action: Mouse scrolled (639, 394) with delta (0, 0)
Screenshot: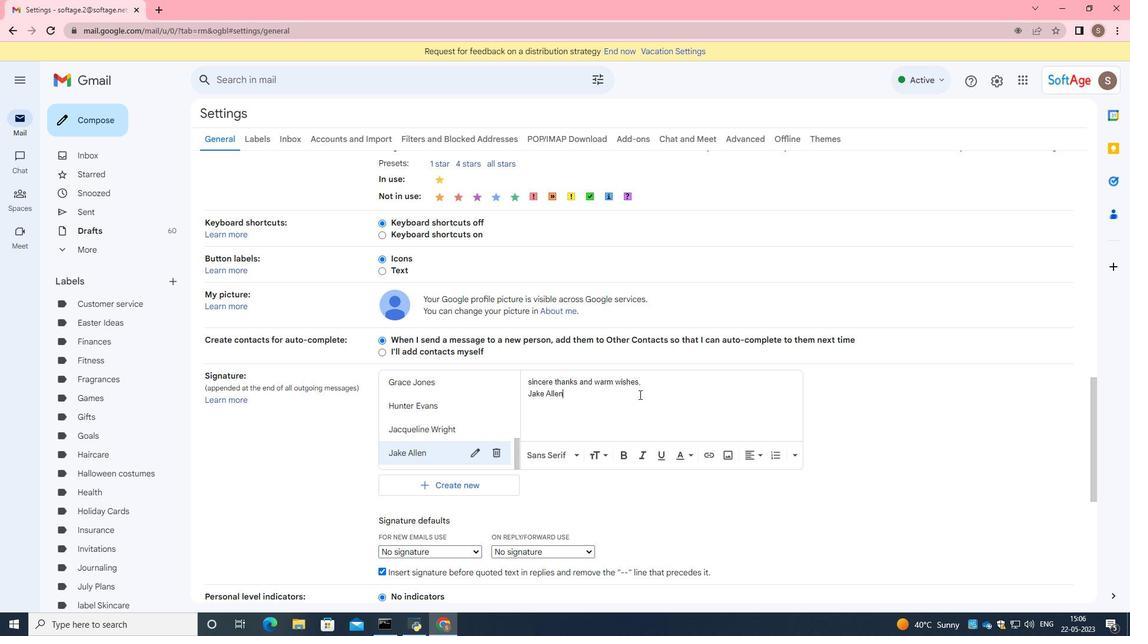 
Action: Mouse scrolled (639, 394) with delta (0, 0)
Screenshot: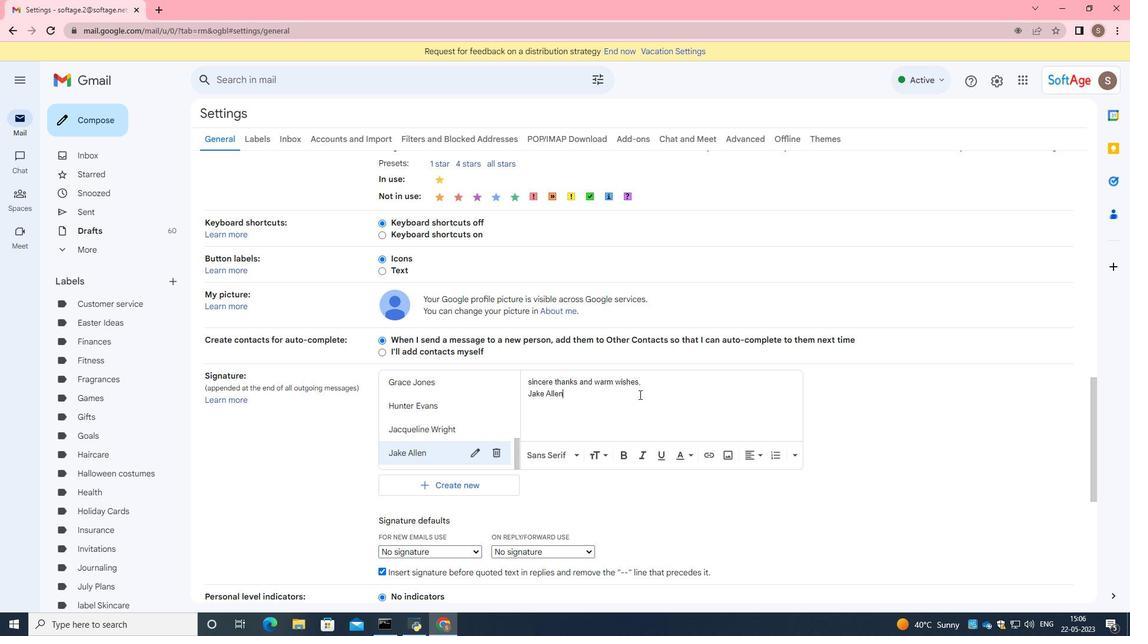 
Action: Mouse scrolled (639, 394) with delta (0, 0)
Screenshot: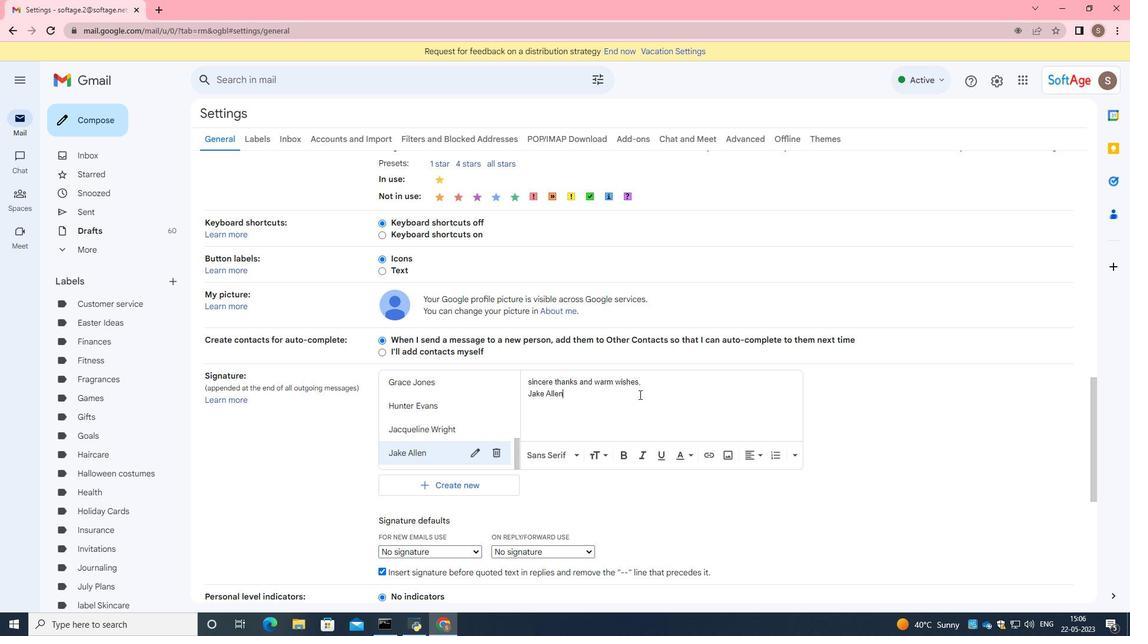 
Action: Mouse scrolled (639, 394) with delta (0, 0)
Screenshot: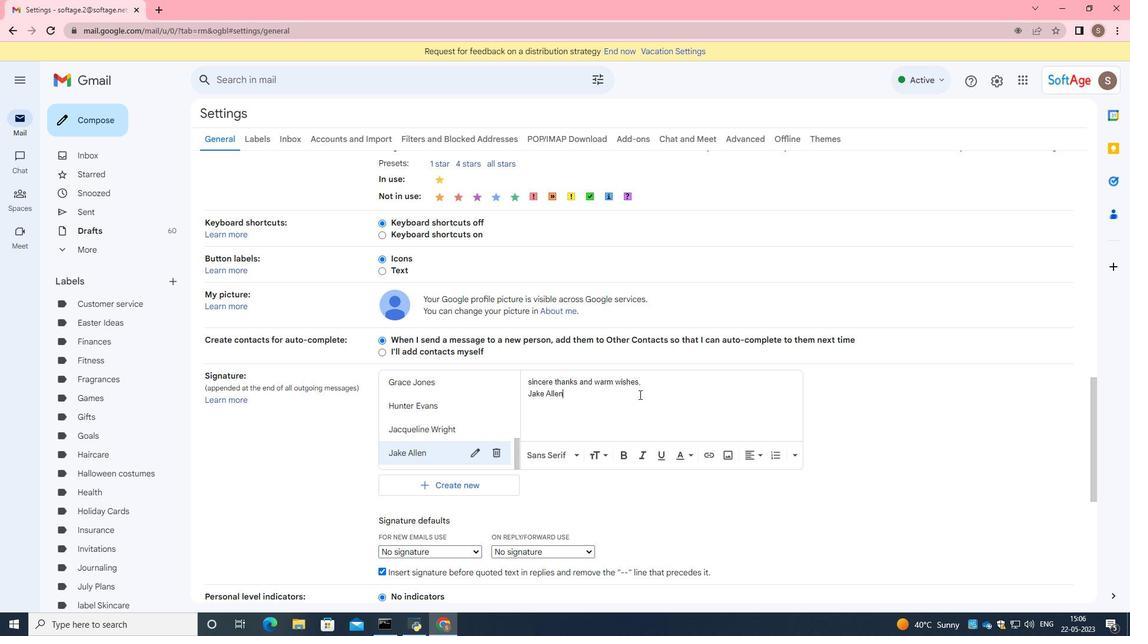 
Action: Mouse scrolled (639, 394) with delta (0, 0)
Screenshot: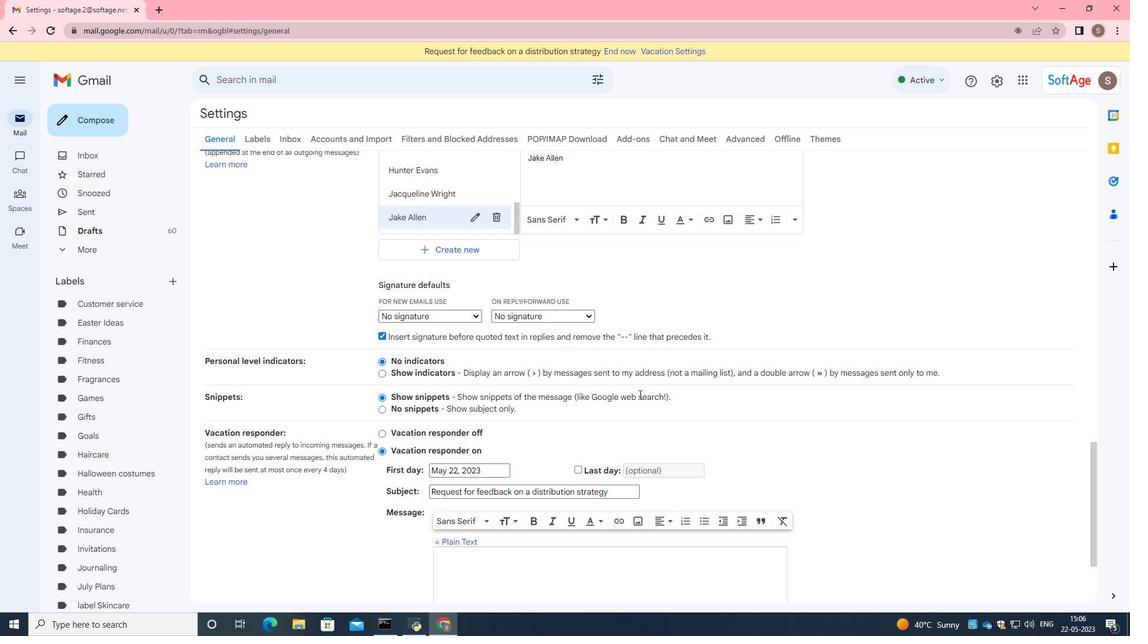 
Action: Mouse scrolled (639, 394) with delta (0, 0)
Screenshot: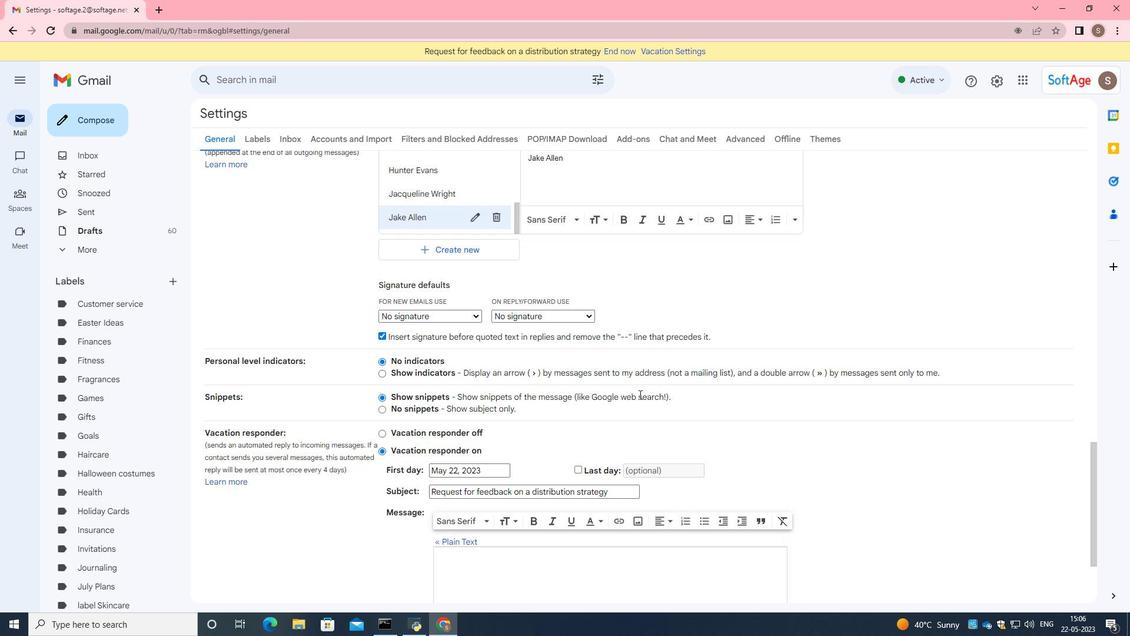 
Action: Mouse moved to (646, 395)
Screenshot: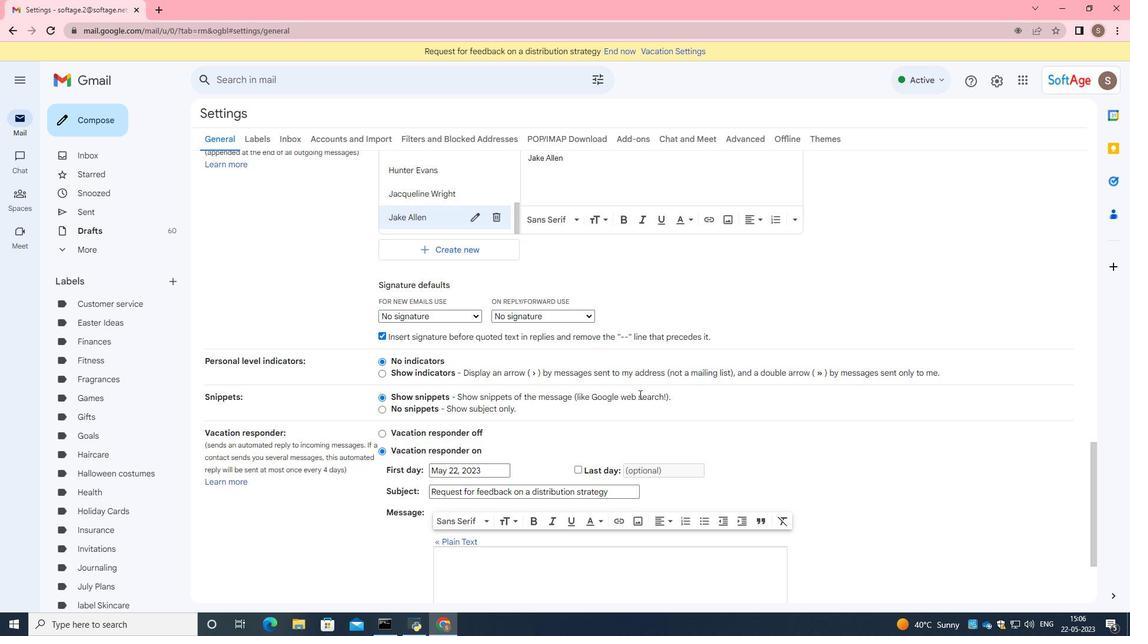 
Action: Mouse scrolled (640, 394) with delta (0, 0)
Screenshot: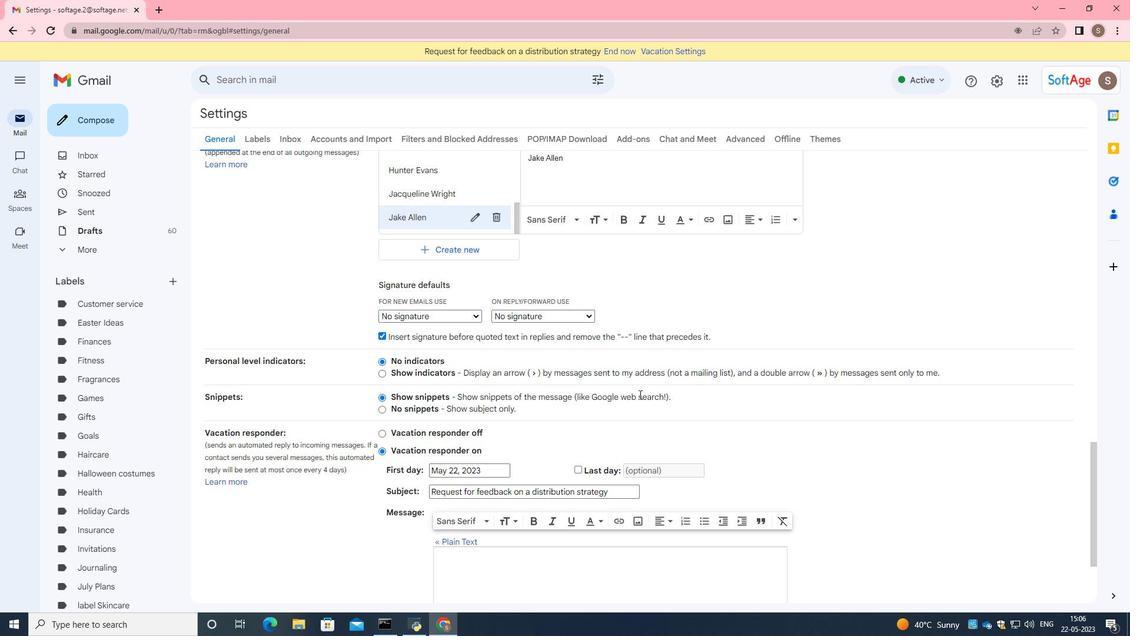 
Action: Mouse moved to (634, 544)
Screenshot: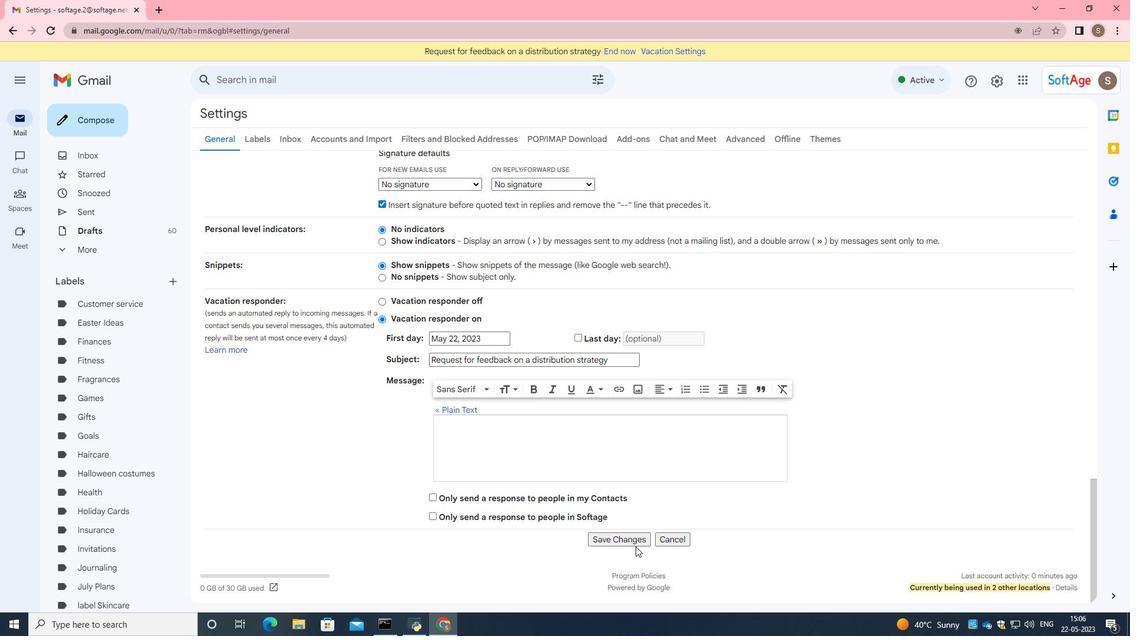 
Action: Mouse pressed left at (634, 544)
Screenshot: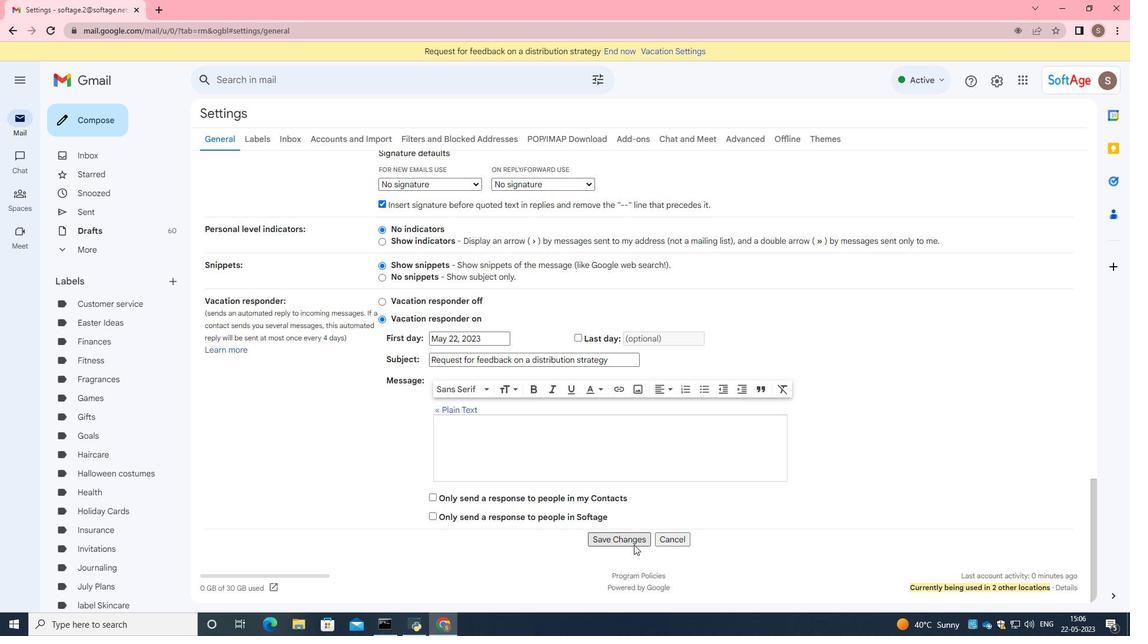 
Action: Mouse moved to (79, 115)
Screenshot: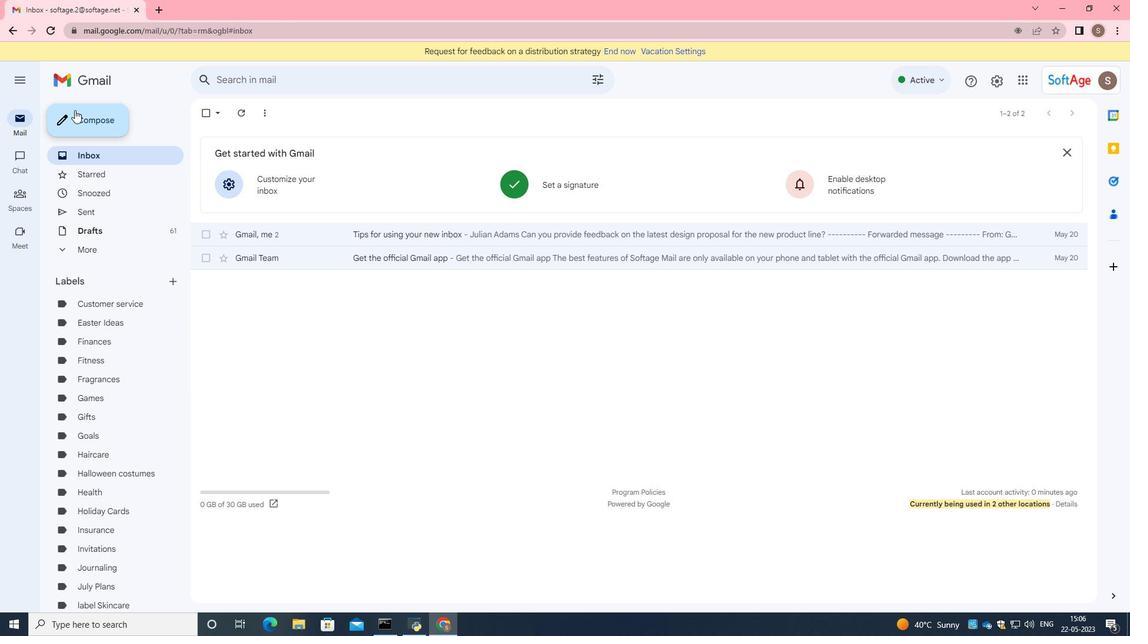 
Action: Mouse pressed left at (79, 115)
Screenshot: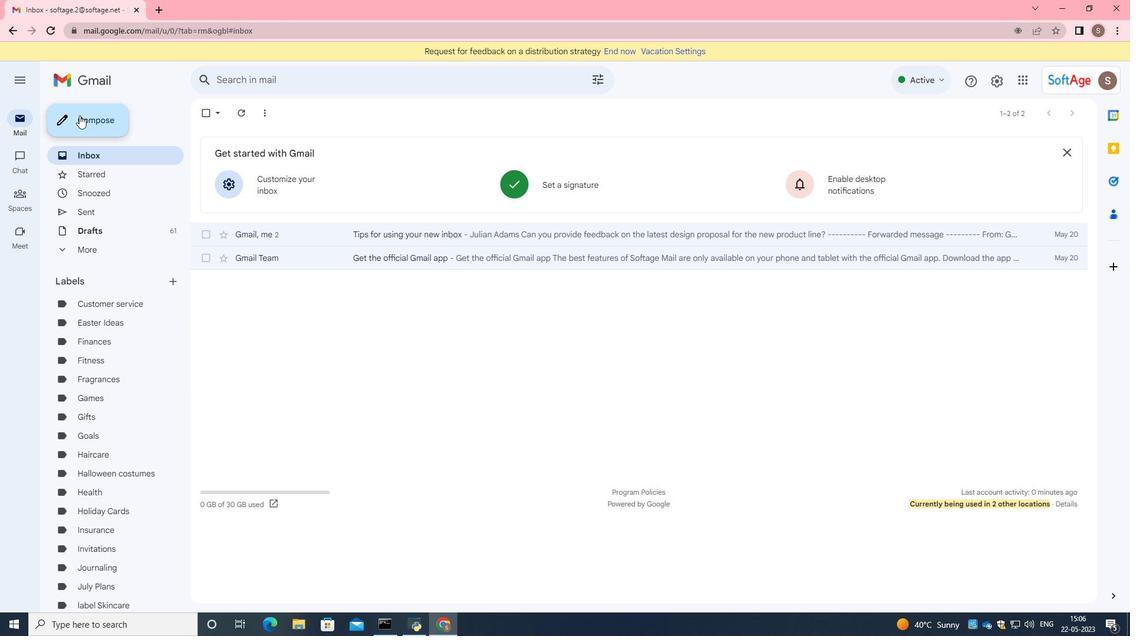 
Action: Mouse moved to (951, 598)
Screenshot: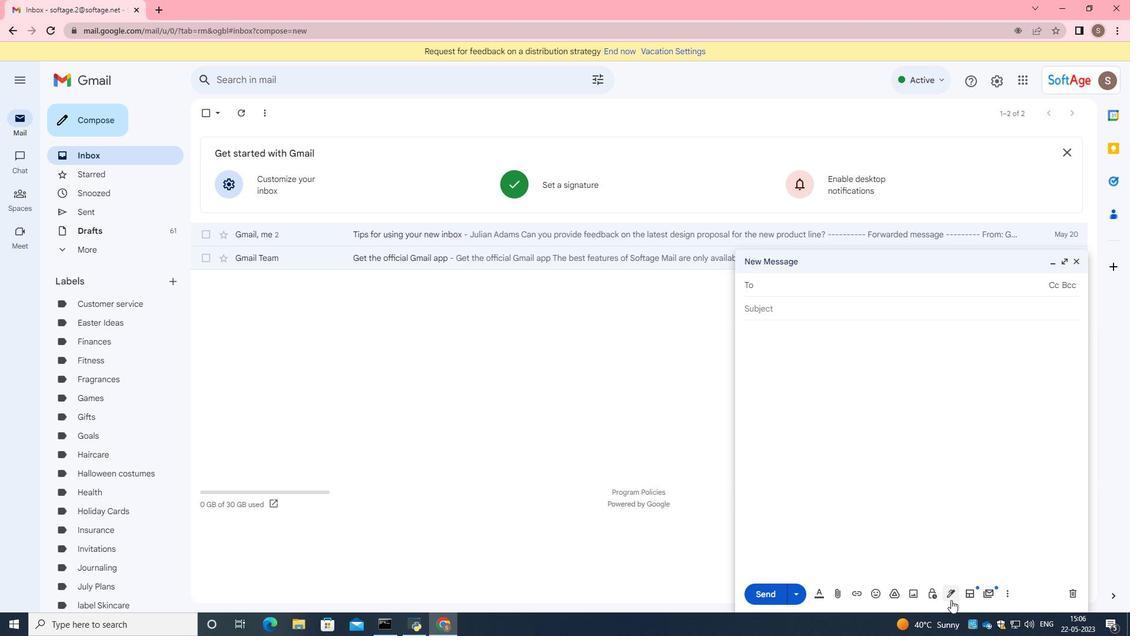 
Action: Mouse pressed left at (951, 598)
Screenshot: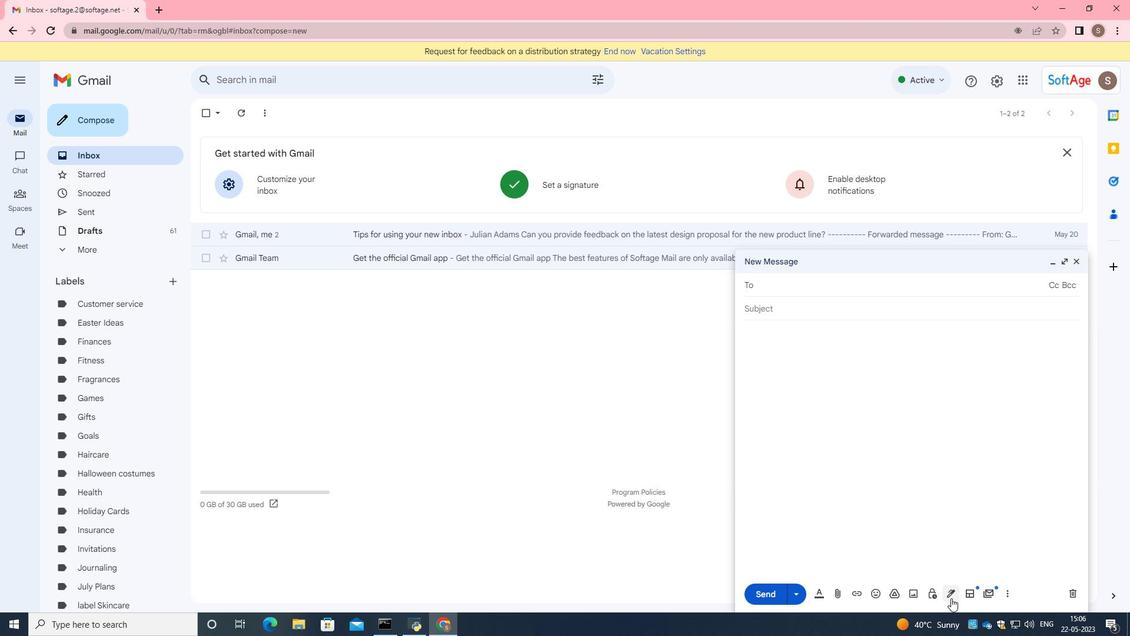 
Action: Mouse moved to (984, 579)
Screenshot: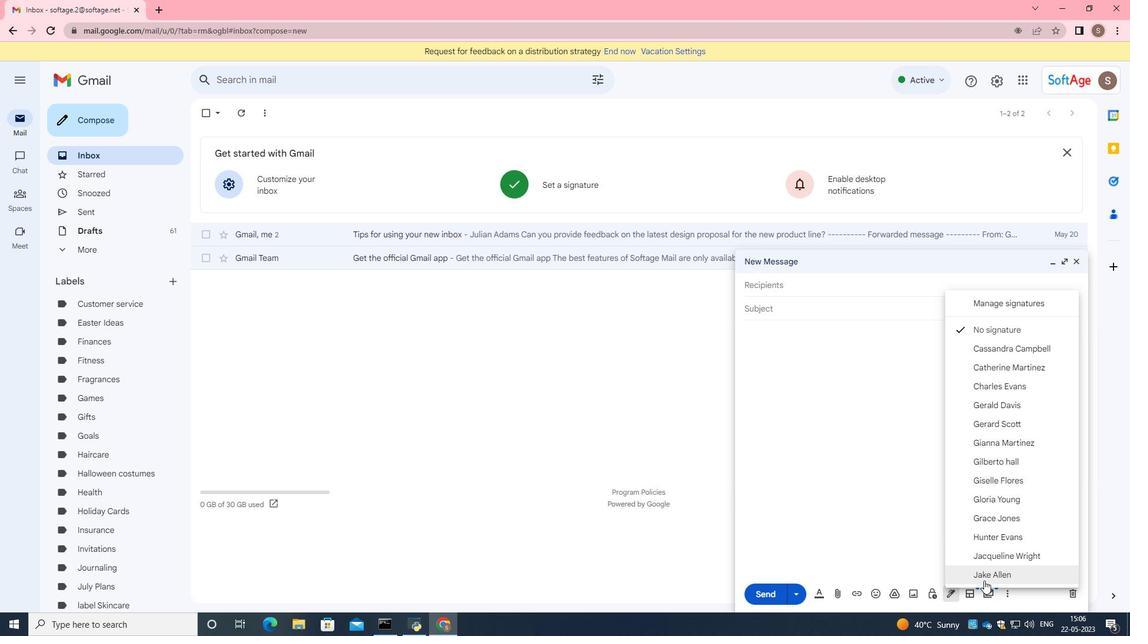 
Action: Mouse pressed left at (984, 579)
Screenshot: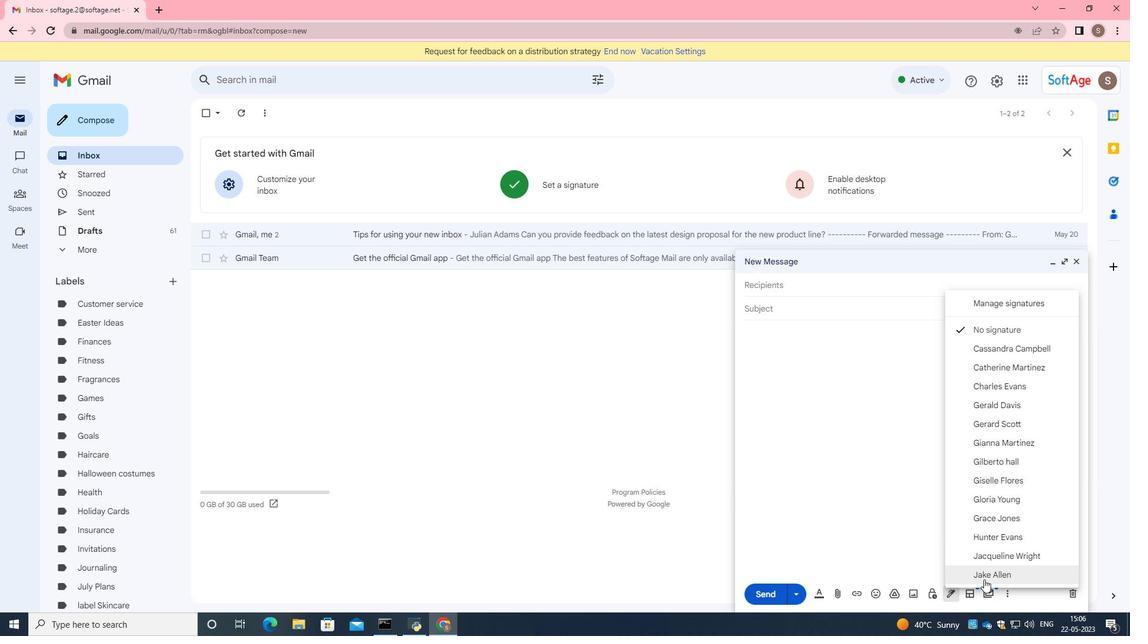 
Action: Mouse moved to (789, 283)
Screenshot: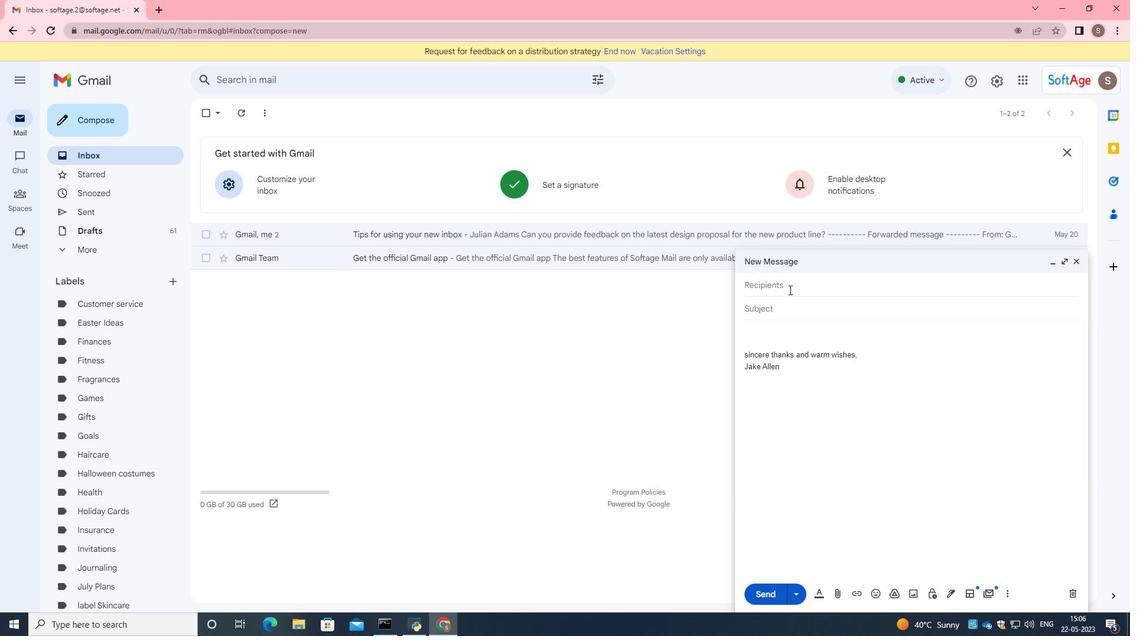 
Action: Mouse pressed left at (789, 283)
Screenshot: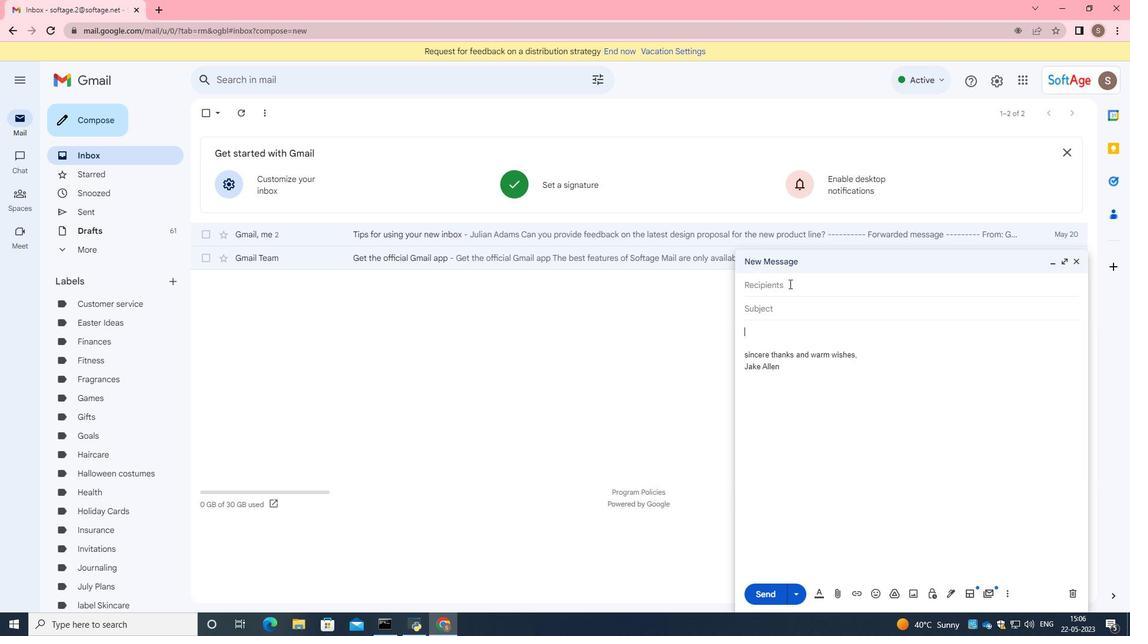
Action: Key pressed softage.net
Screenshot: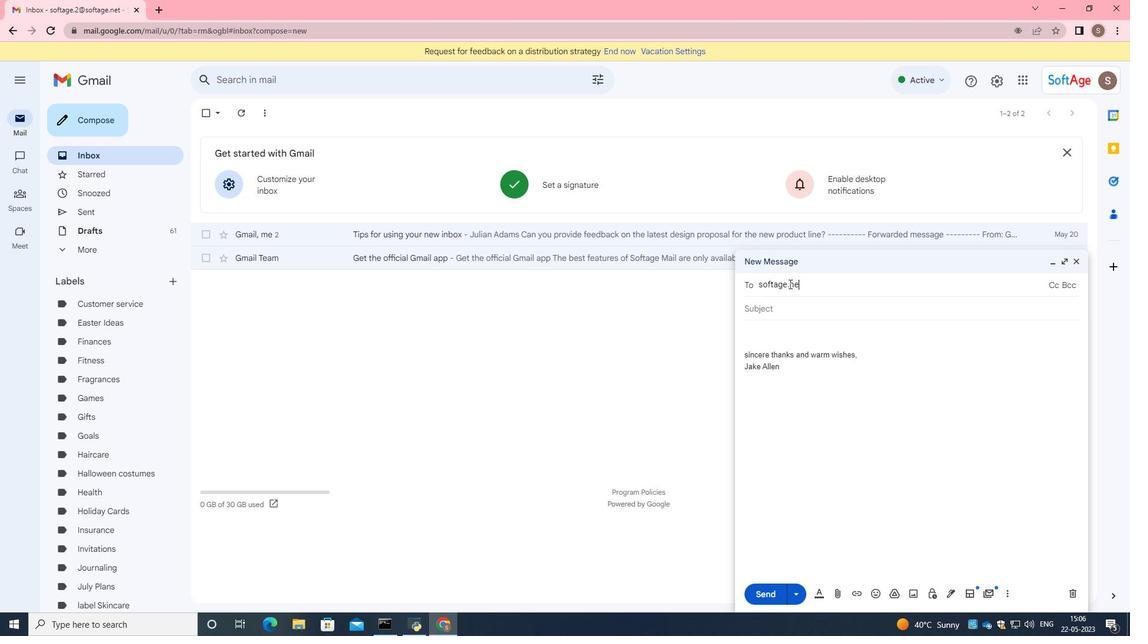 
Action: Mouse moved to (806, 277)
Screenshot: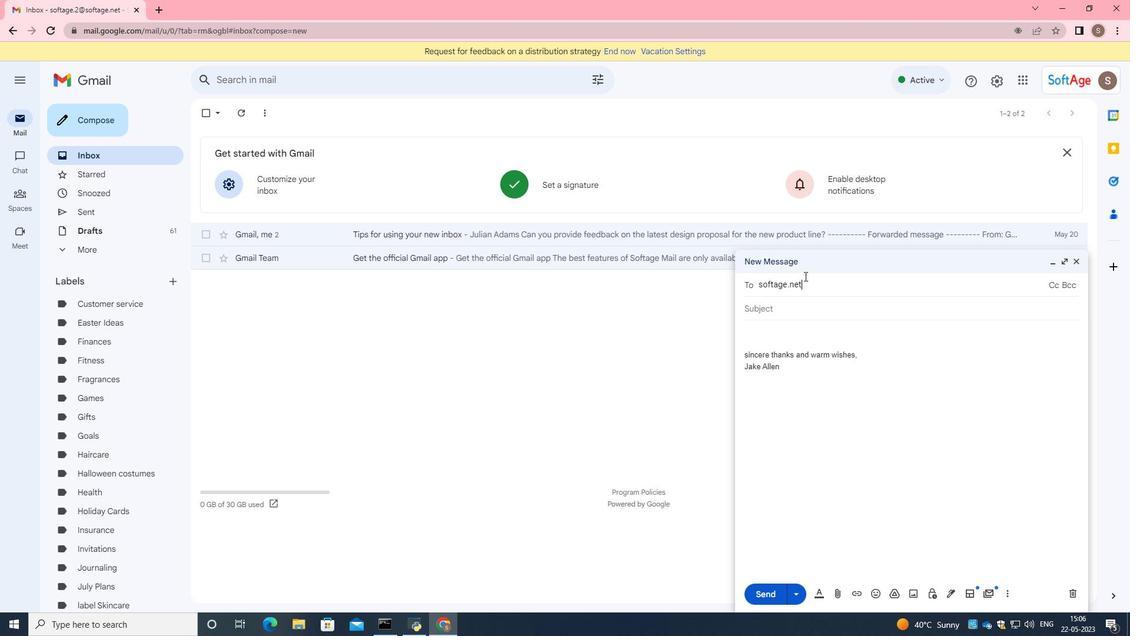 
Action: Key pressed <Key.backspace><Key.backspace><Key.backspace>5<Key.shift>@softage.net
Screenshot: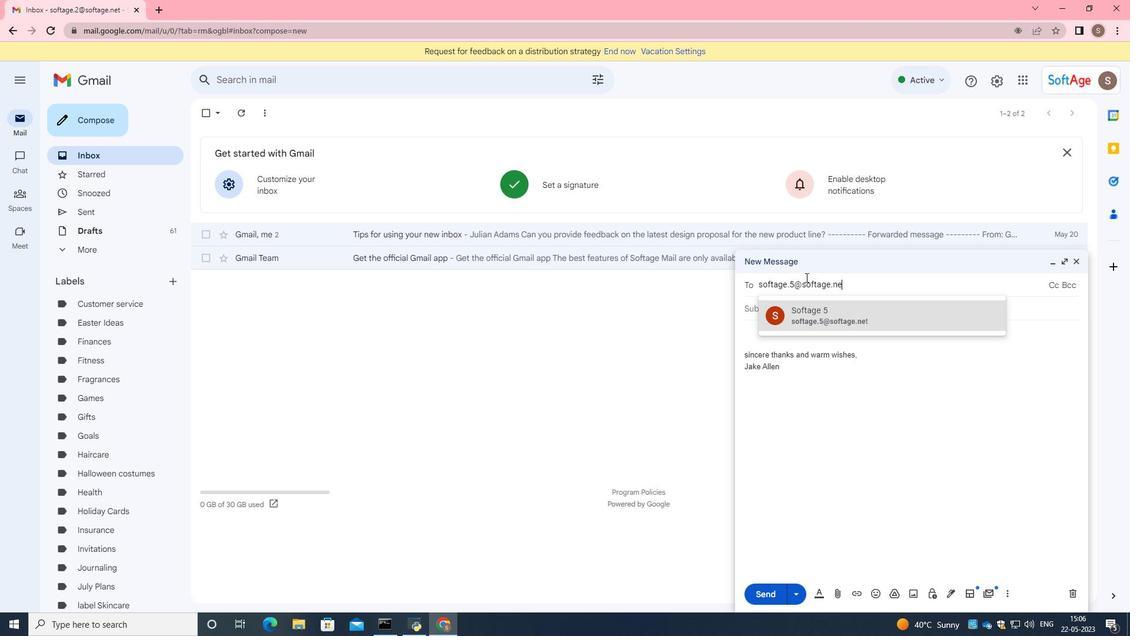 
Action: Mouse moved to (840, 320)
Screenshot: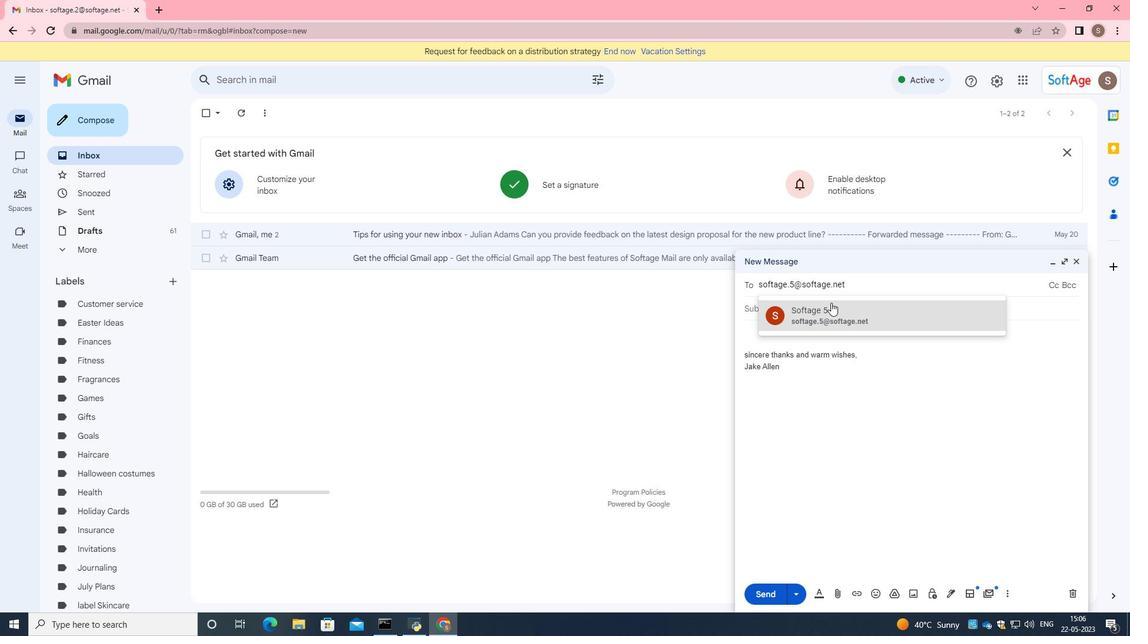 
Action: Mouse pressed left at (840, 320)
Screenshot: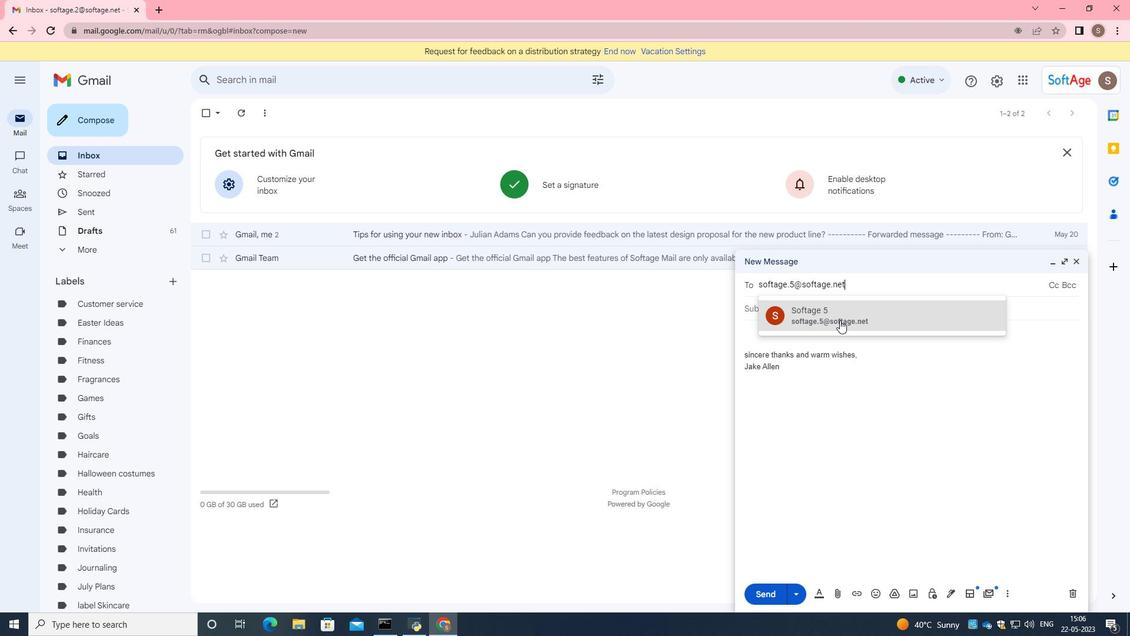 
Action: Mouse moved to (1010, 597)
Screenshot: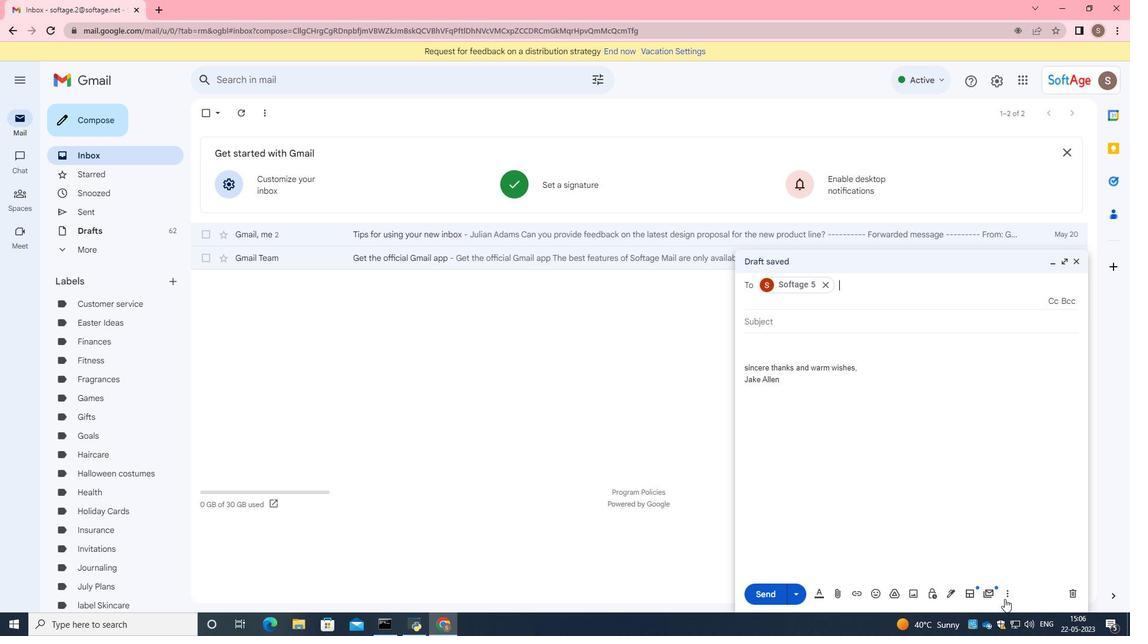 
Action: Mouse pressed left at (1010, 597)
Screenshot: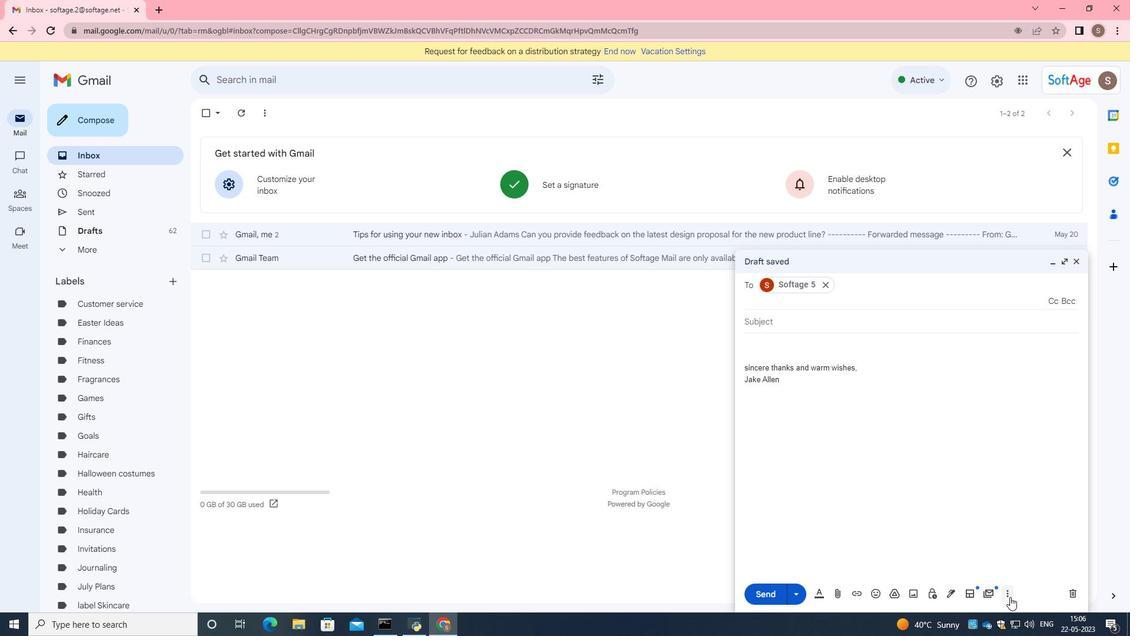 
Action: Mouse moved to (690, 467)
Screenshot: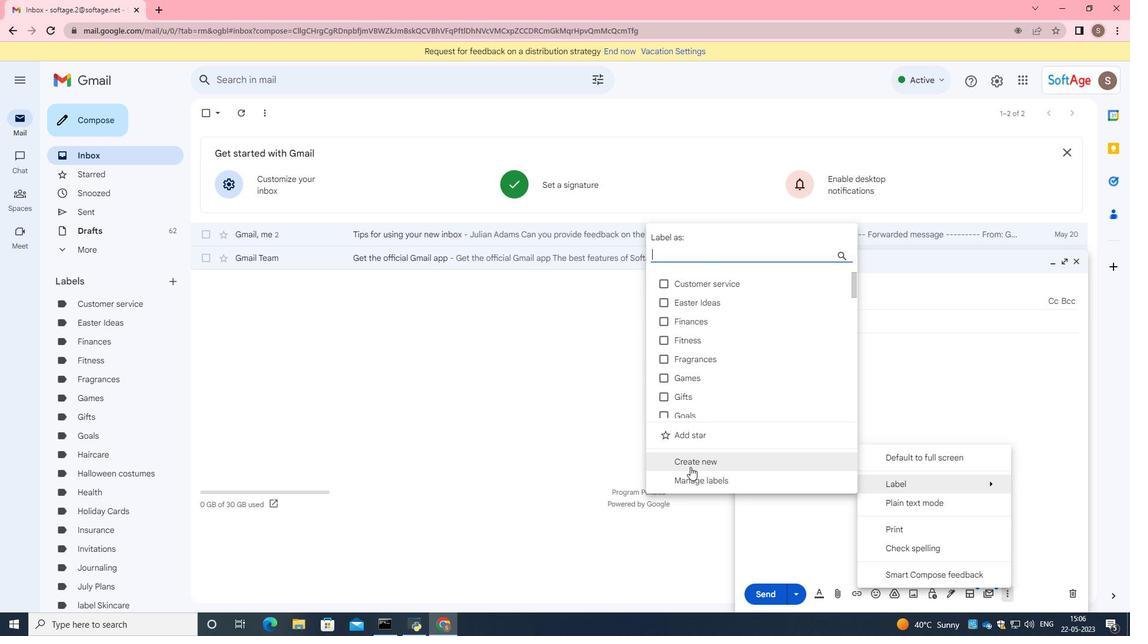 
Action: Mouse pressed left at (690, 467)
Screenshot: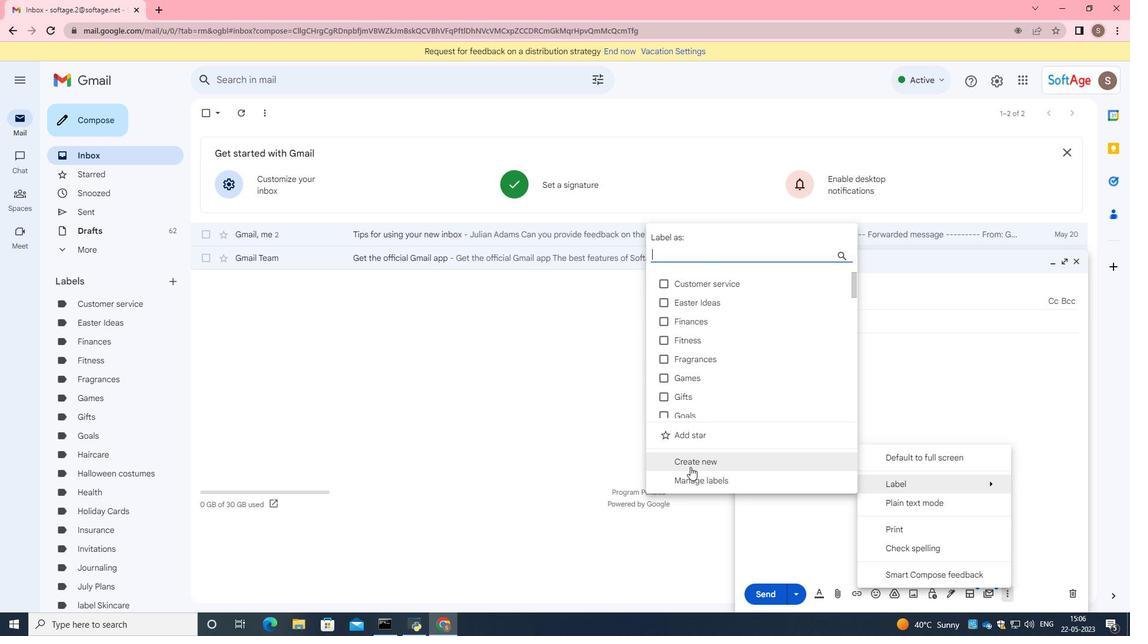 
Action: Mouse moved to (698, 377)
Screenshot: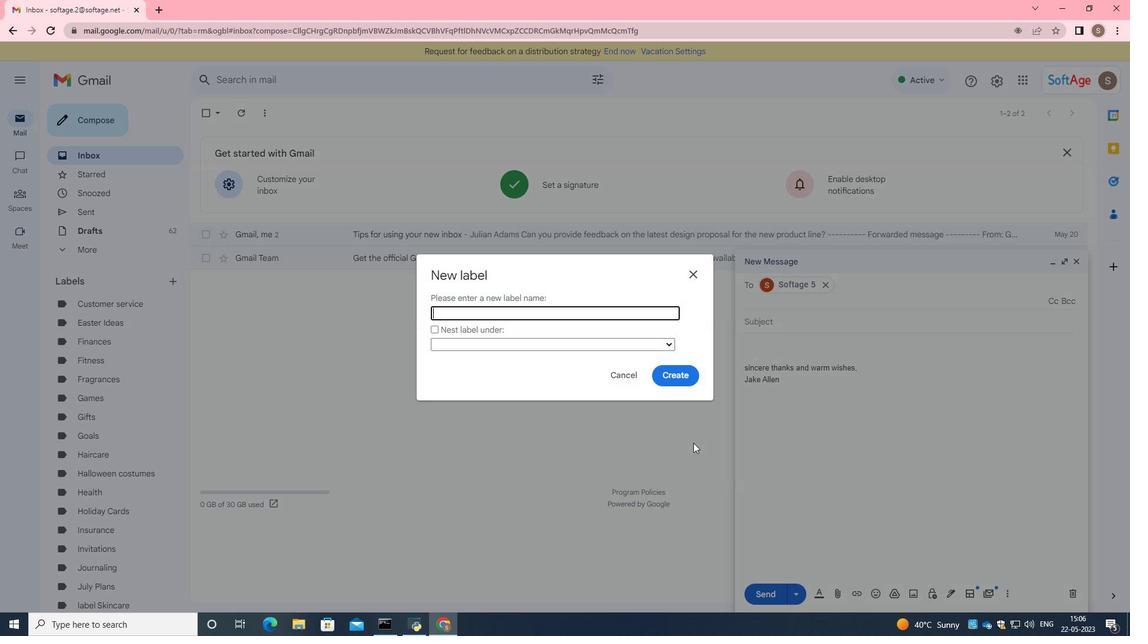 
Action: Key pressed <Key.caps_lock>H<Key.caps_lock>appy<Key.space><Key.caps_lock>F<Key.caps_lock>athers<Key.space><Key.caps_lock>D<Key.caps_lock>ay
Screenshot: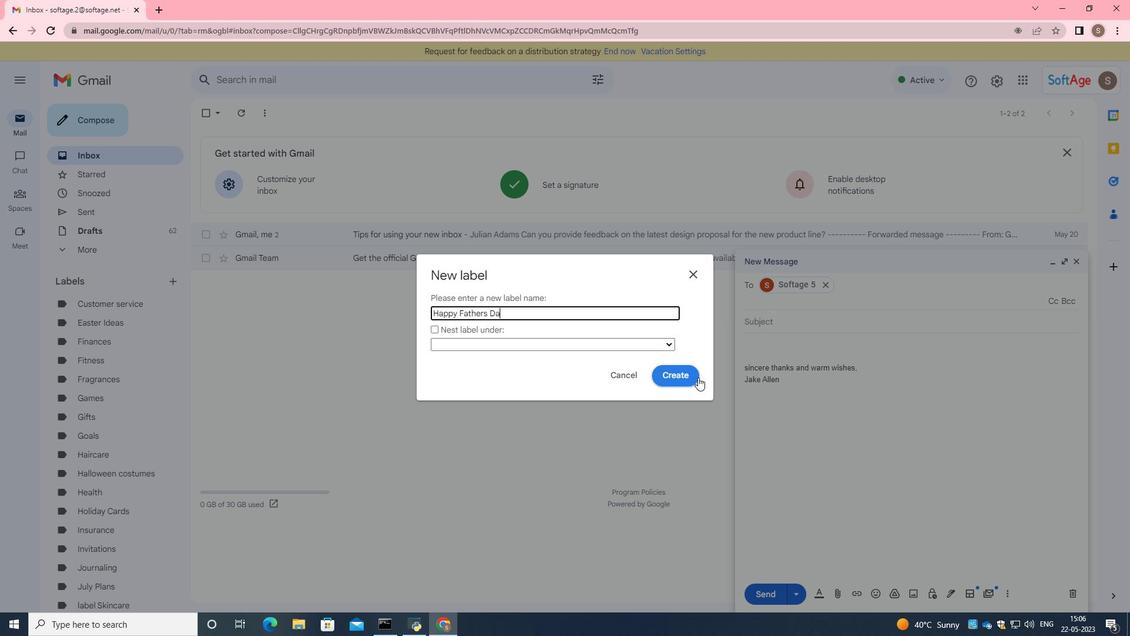
Action: Mouse moved to (687, 377)
Screenshot: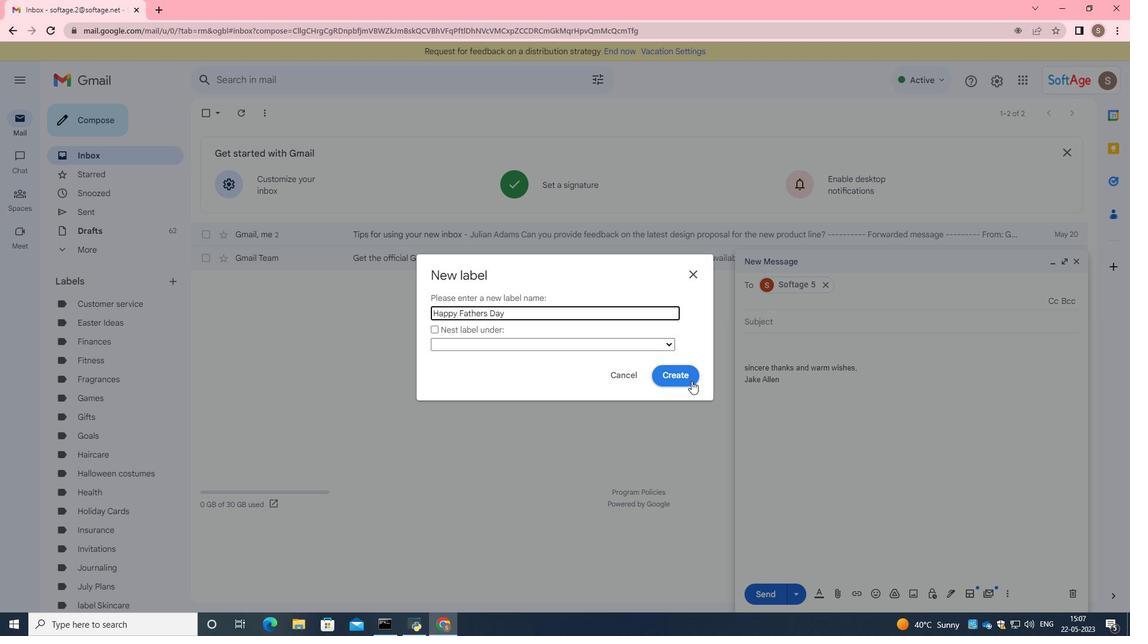 
Action: Mouse pressed left at (687, 377)
Screenshot: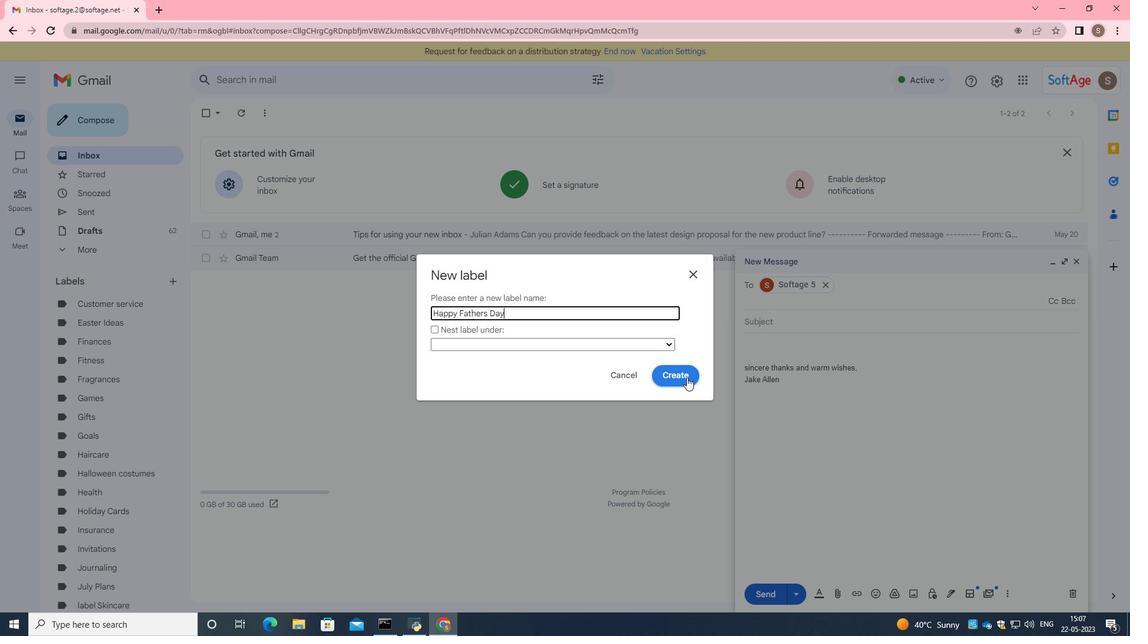 
Action: Mouse moved to (783, 597)
Screenshot: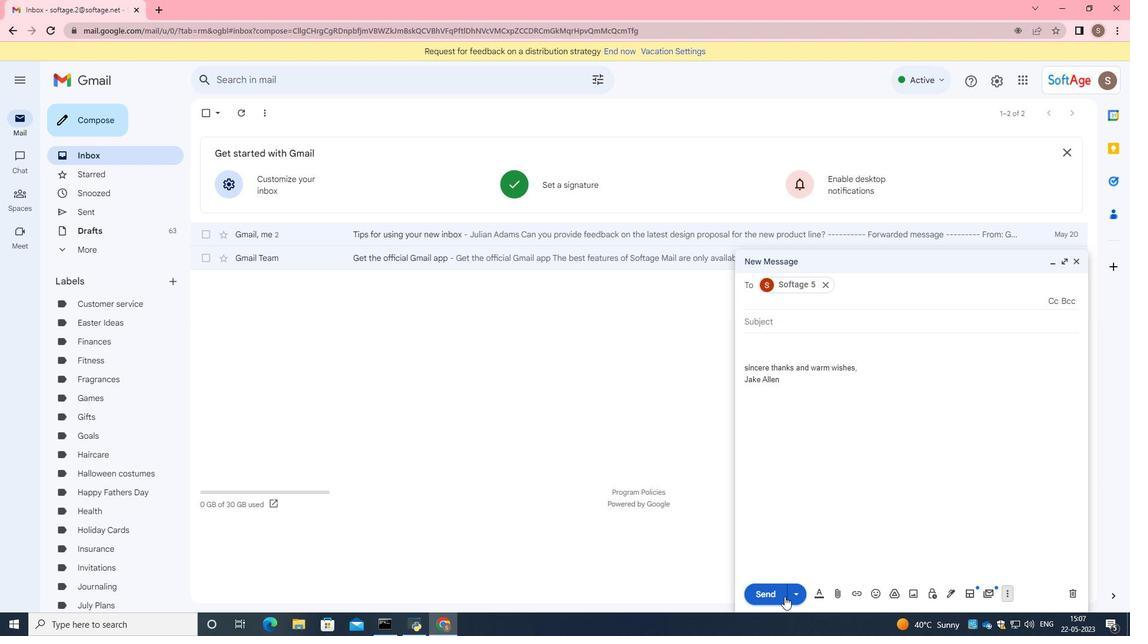 
